 Task: Open Card Financial Planning Session in Board Productivity Hacks to Workspace Computer Networking and add a team member Softage.4@softage.net, a label Orange, a checklist Exotic Pet Care, an attachment from your computer, a color Orange and finally, add a card description 'Plan and execute company team-building activity at an escape room' and a comment 'This task requires us to be proactive and take ownership of our work, ensuring that we are making progress towards our goals.'. Add a start date 'Jan 04, 1900' with a due date 'Jan 11, 1900'
Action: Mouse moved to (93, 60)
Screenshot: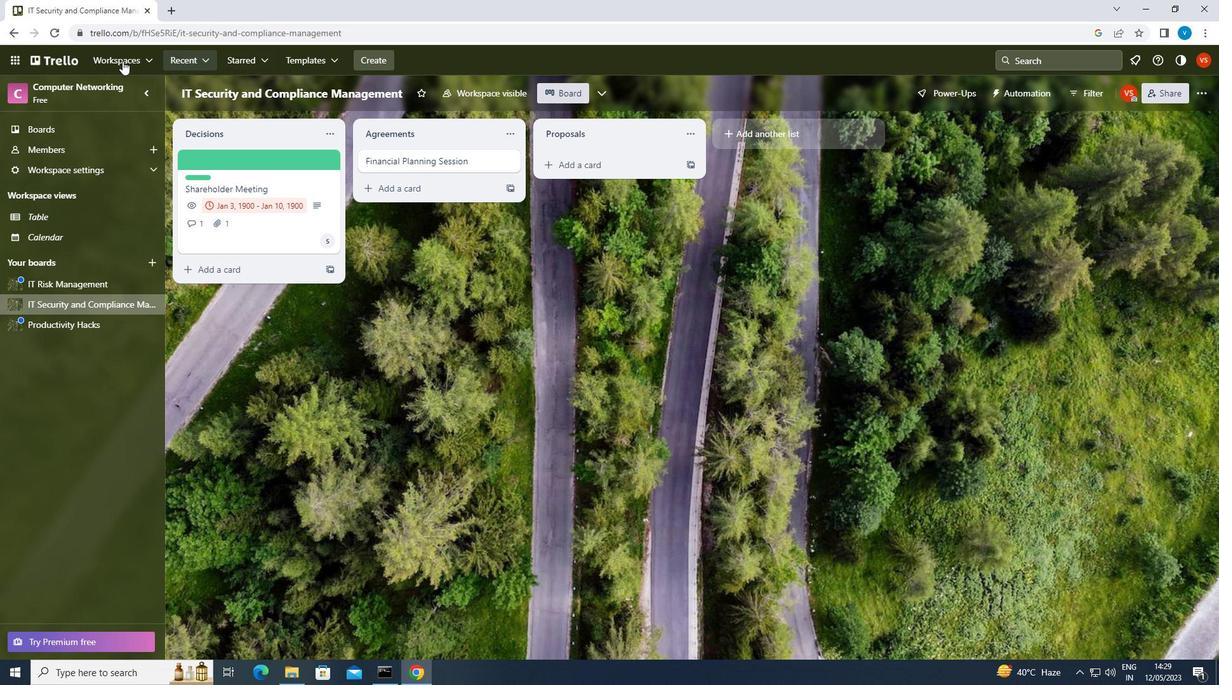
Action: Mouse pressed left at (93, 60)
Screenshot: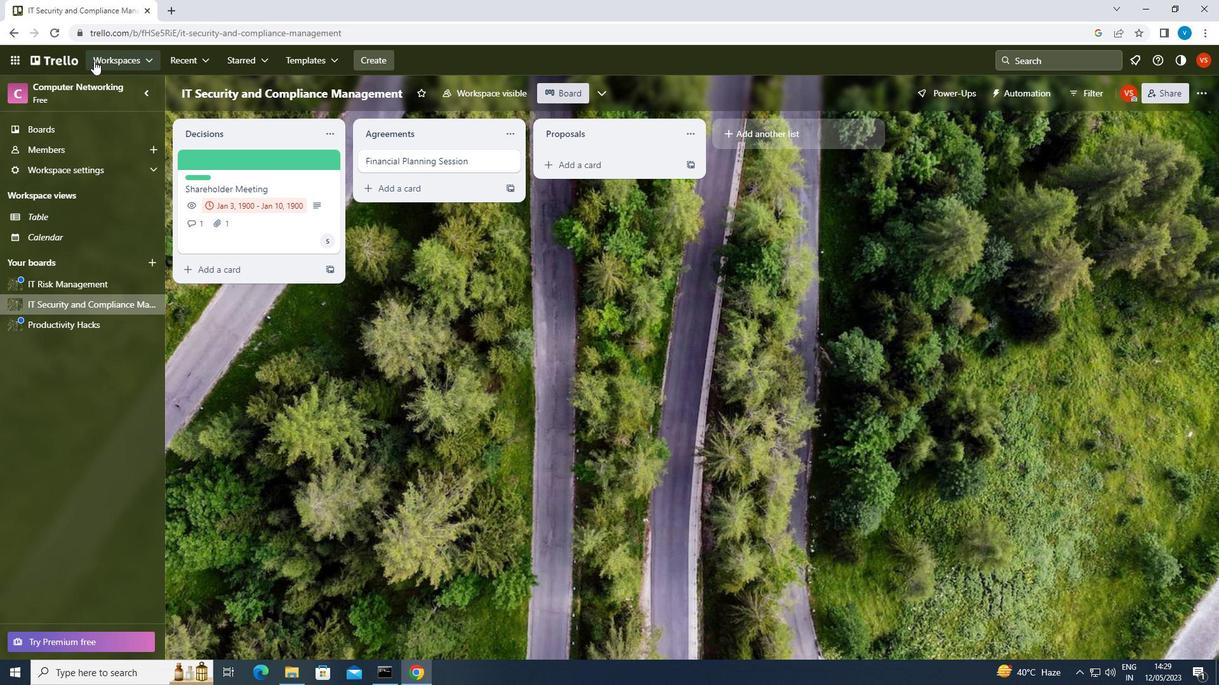 
Action: Mouse moved to (142, 372)
Screenshot: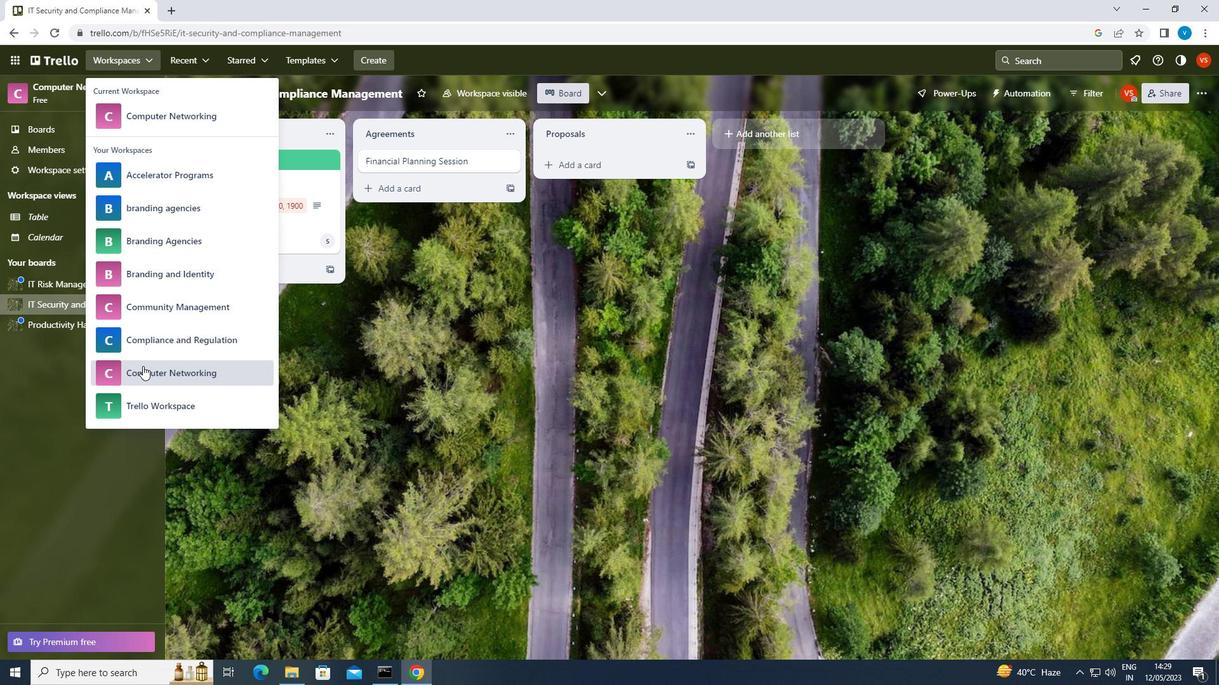 
Action: Mouse pressed left at (142, 372)
Screenshot: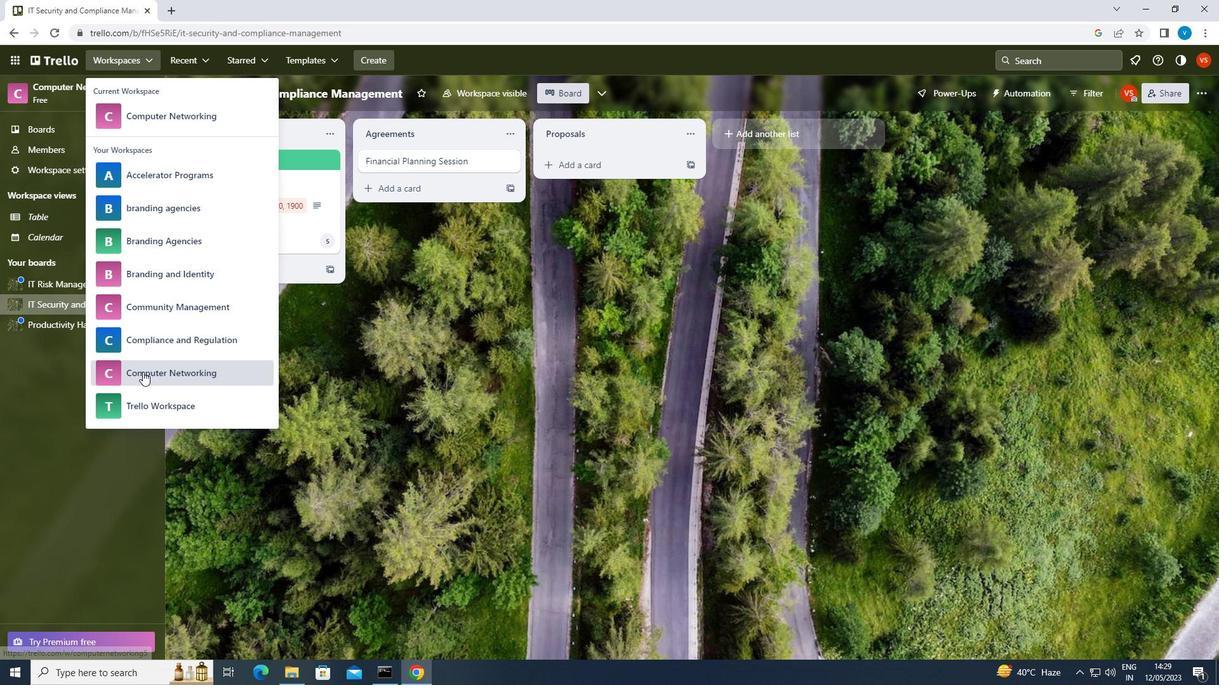 
Action: Mouse moved to (926, 509)
Screenshot: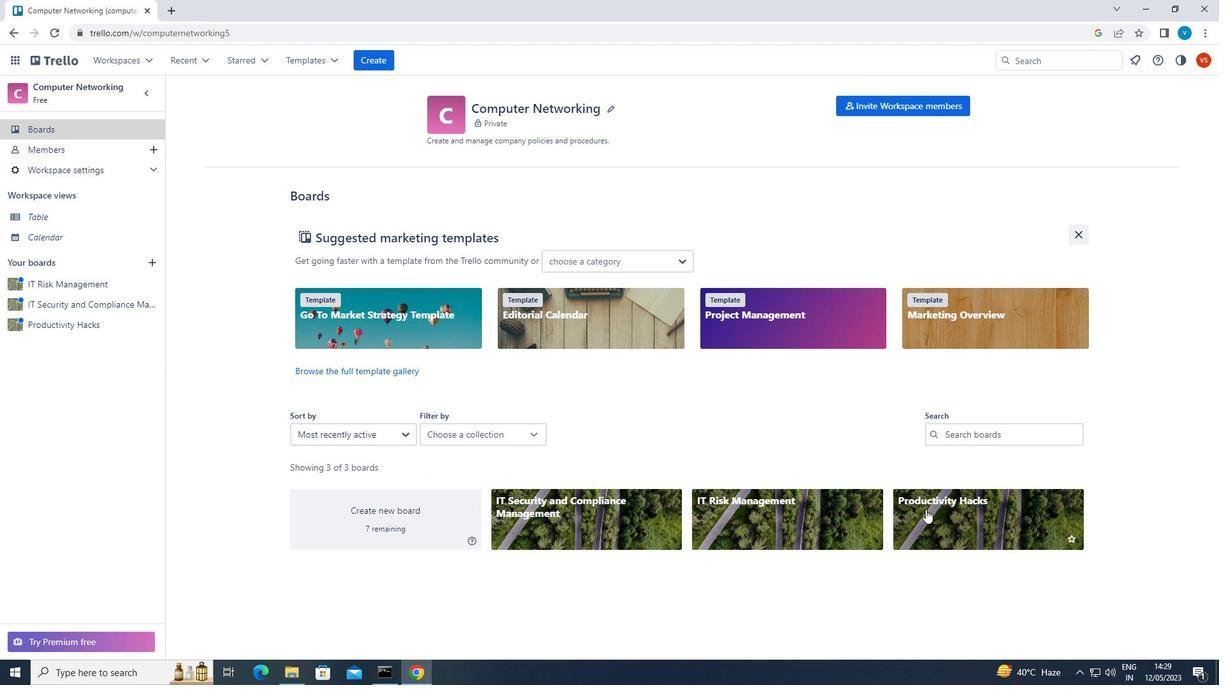 
Action: Mouse pressed left at (926, 509)
Screenshot: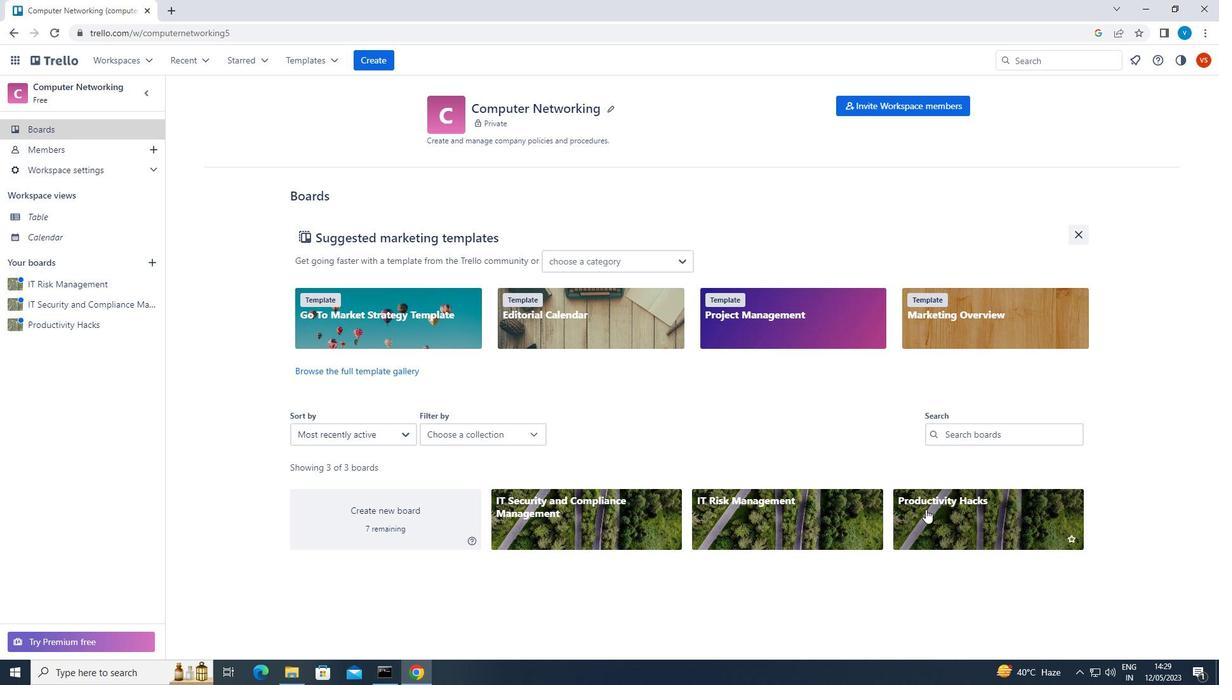 
Action: Mouse moved to (416, 164)
Screenshot: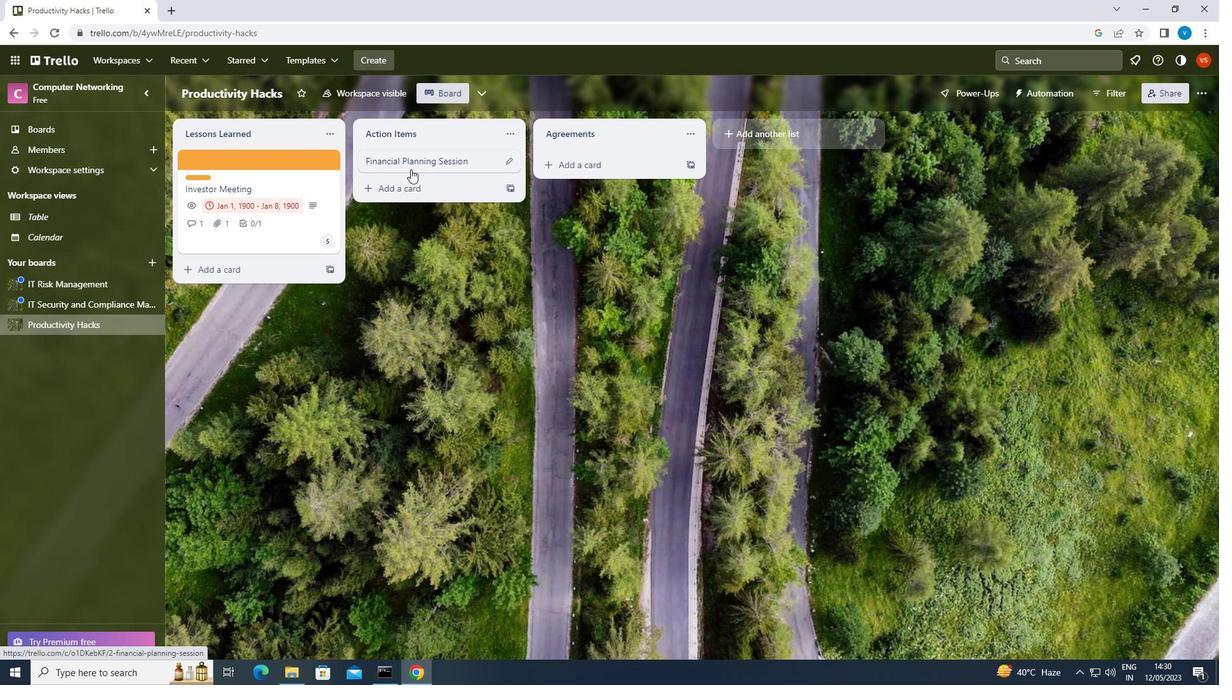 
Action: Mouse pressed left at (416, 164)
Screenshot: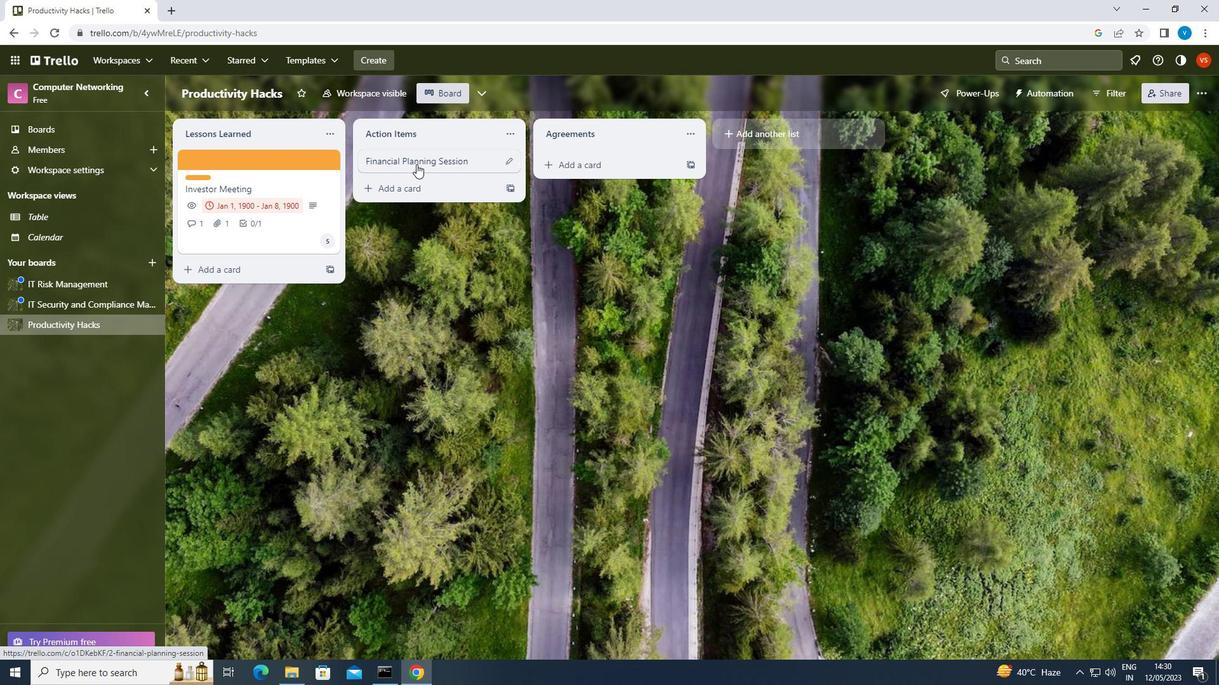 
Action: Mouse moved to (755, 203)
Screenshot: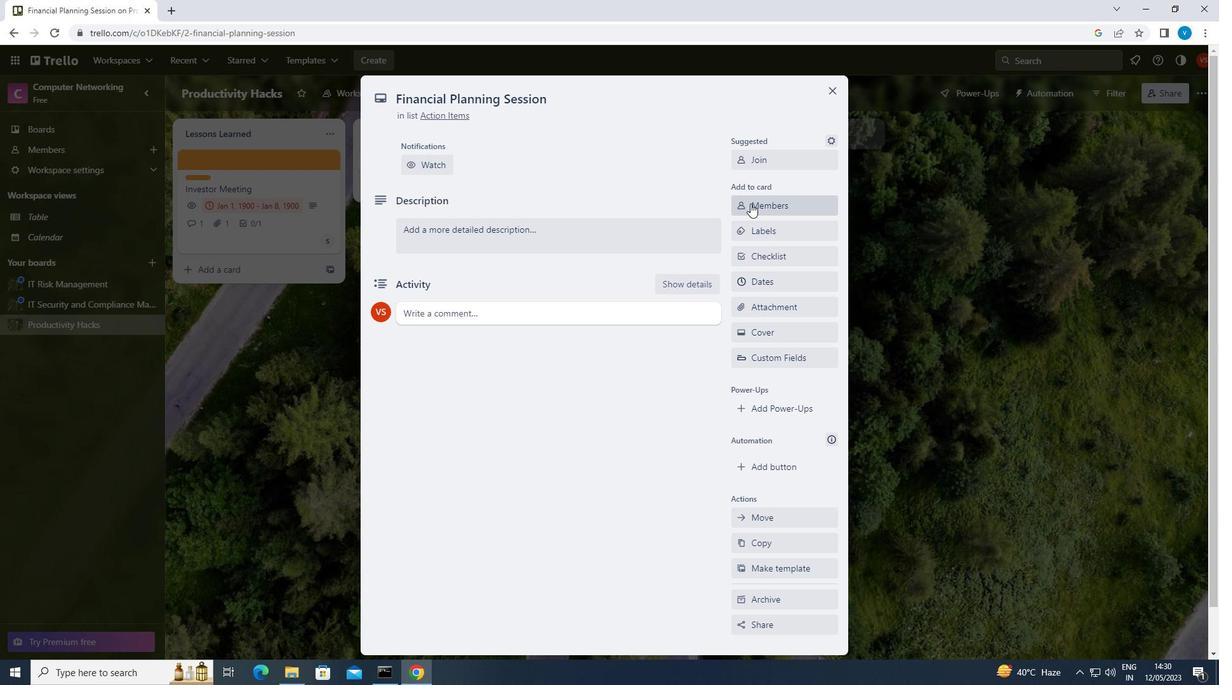 
Action: Mouse pressed left at (755, 203)
Screenshot: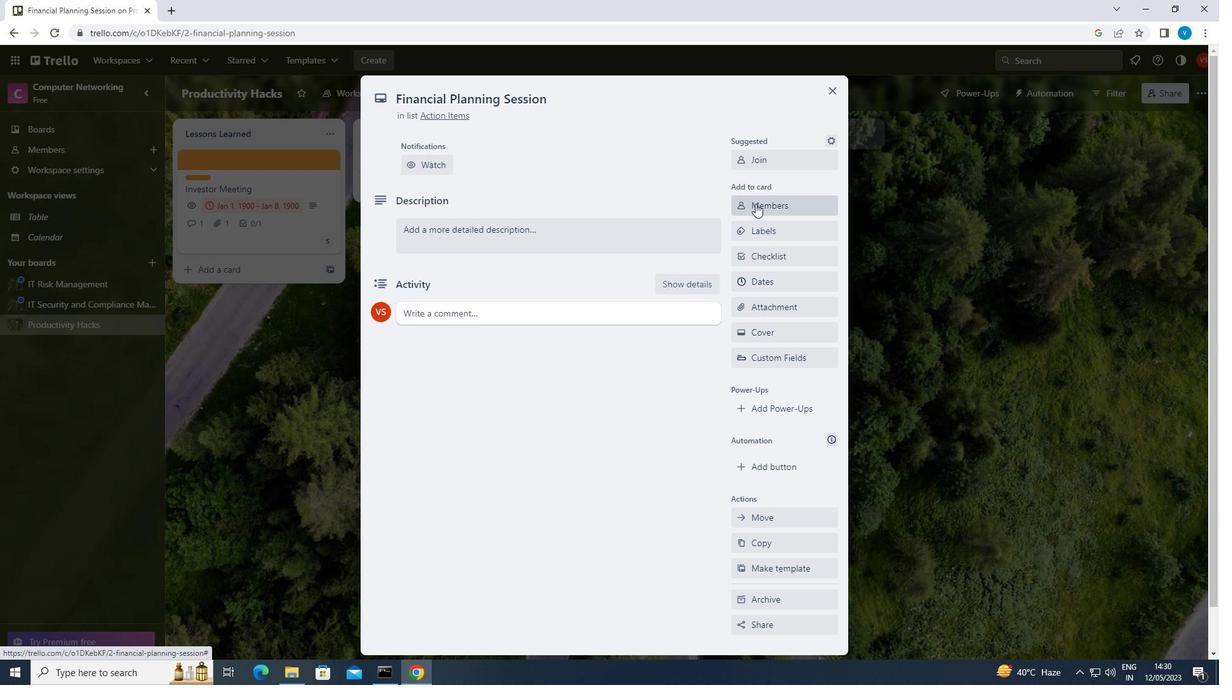 
Action: Key pressed <Key.shift>SOFTAGE.4<Key.shift>@SOFTAGE.NET
Screenshot: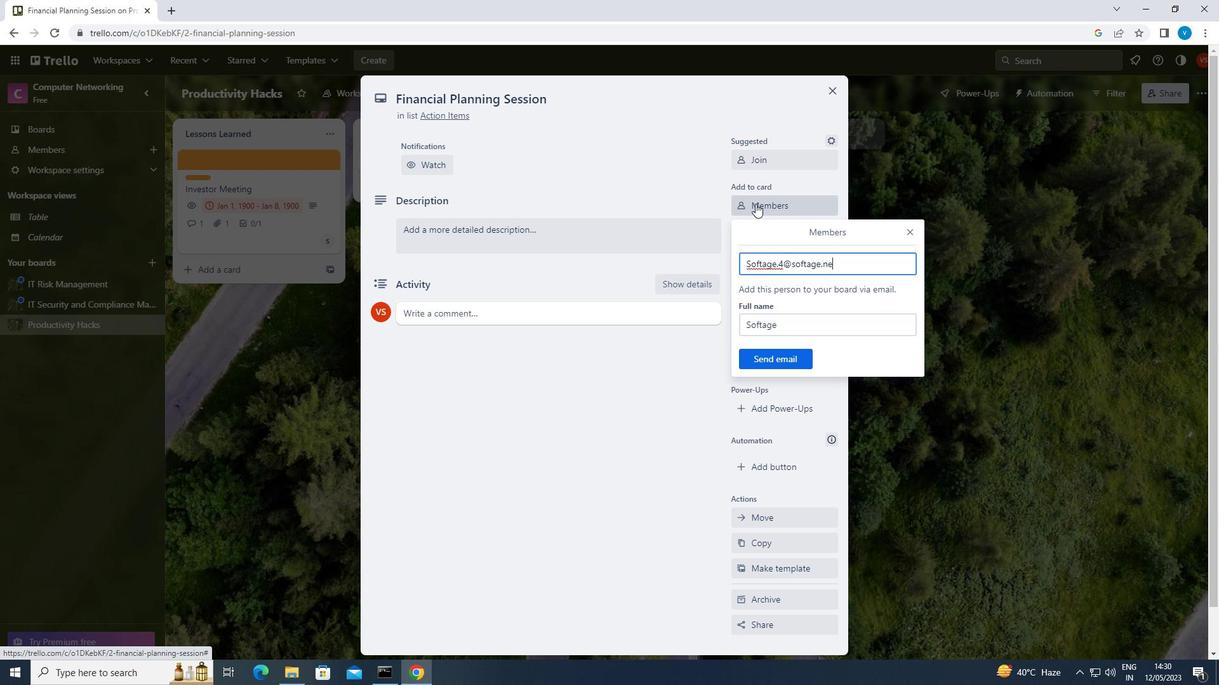 
Action: Mouse moved to (756, 356)
Screenshot: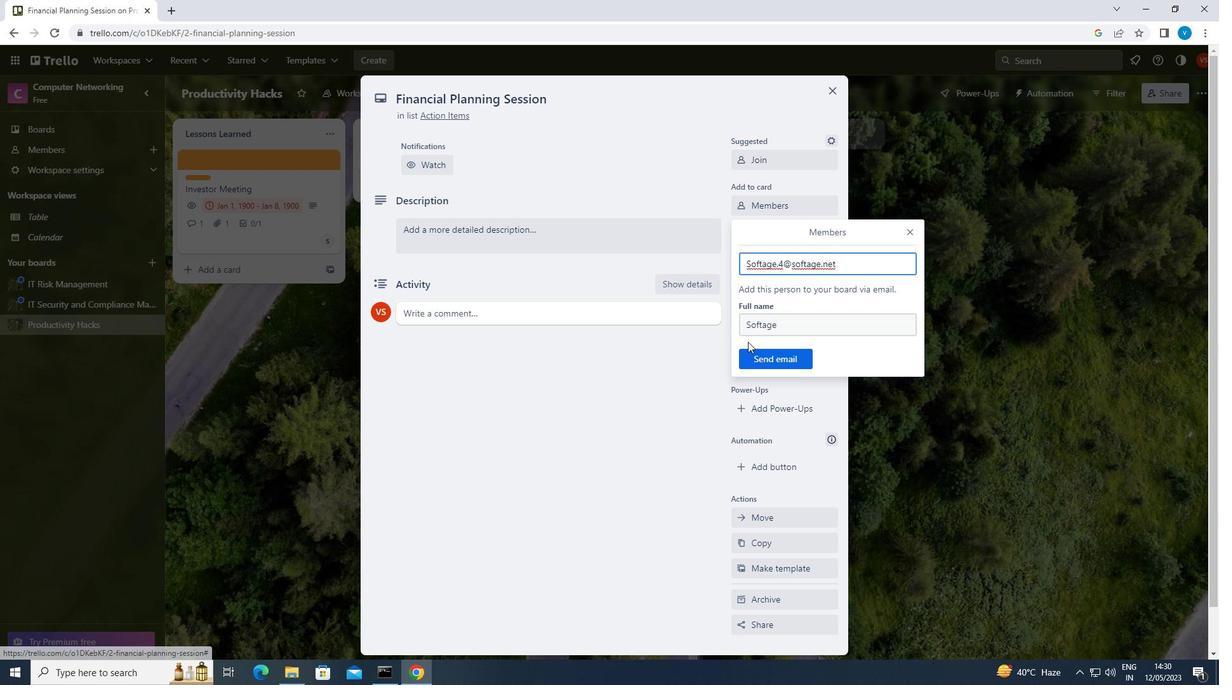 
Action: Mouse pressed left at (756, 356)
Screenshot: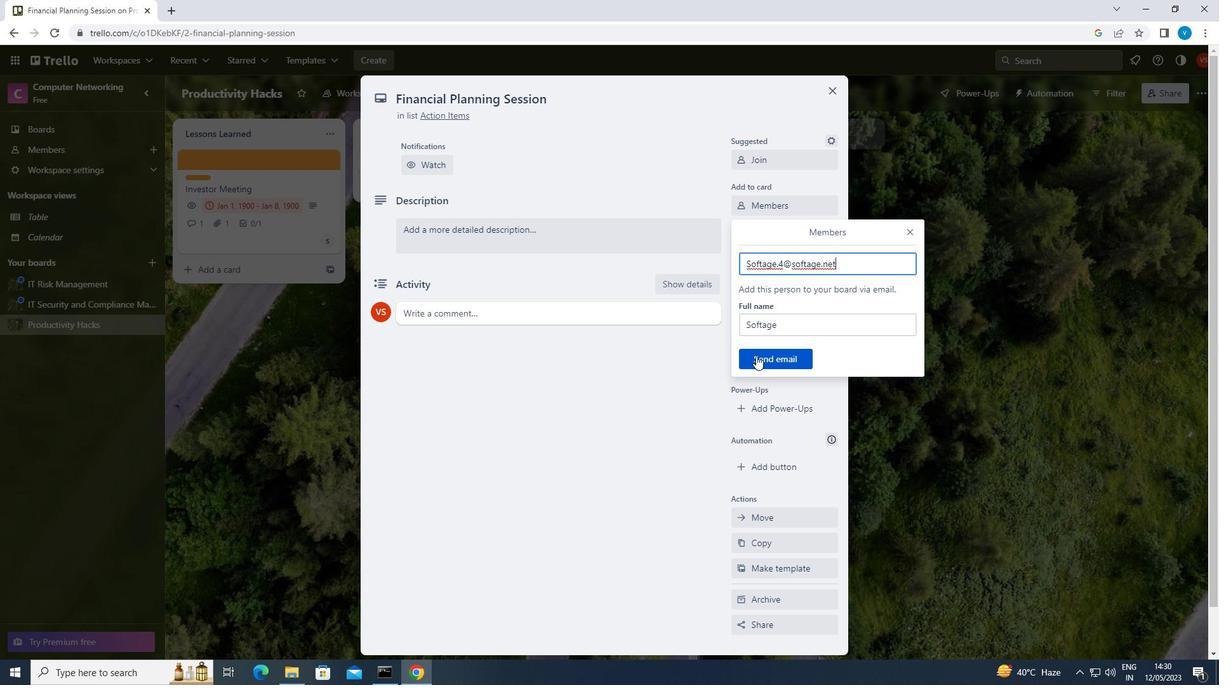 
Action: Mouse moved to (788, 228)
Screenshot: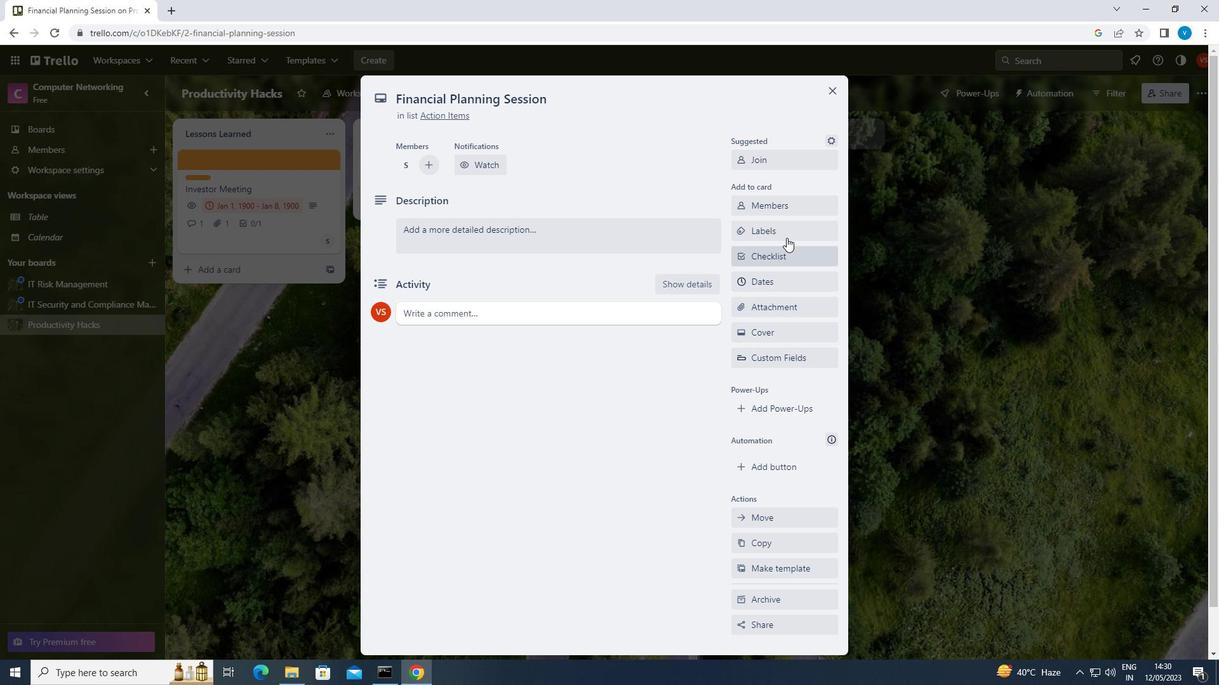 
Action: Mouse pressed left at (788, 228)
Screenshot: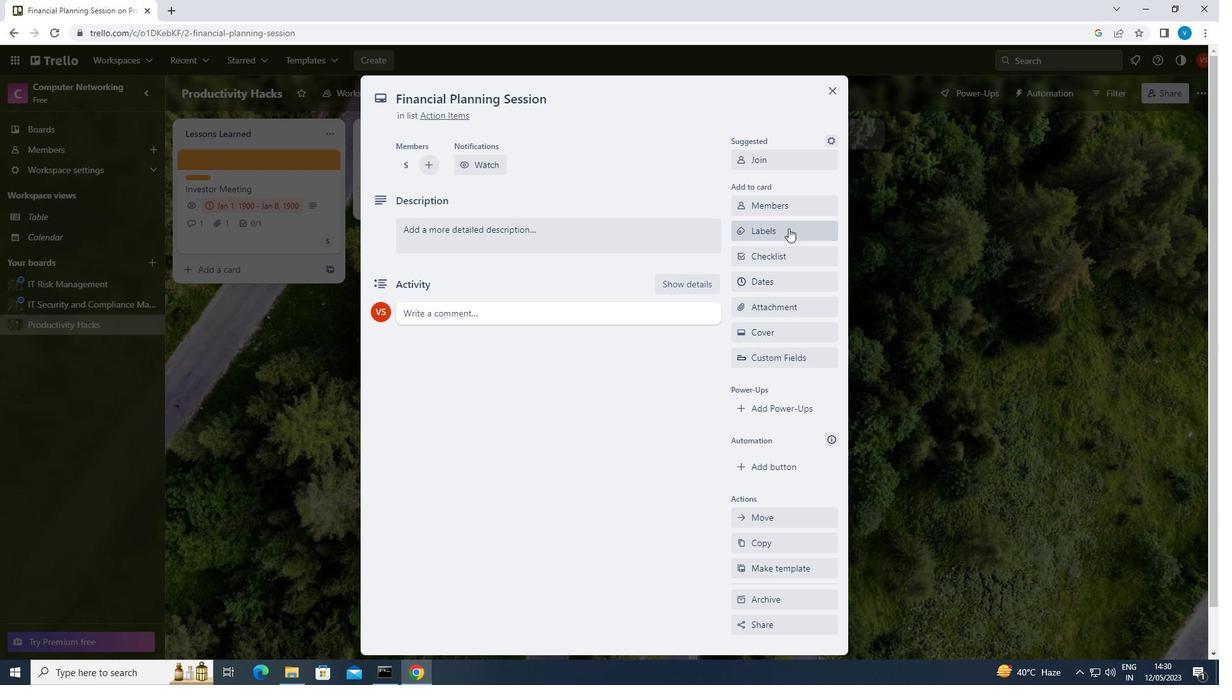 
Action: Mouse moved to (796, 377)
Screenshot: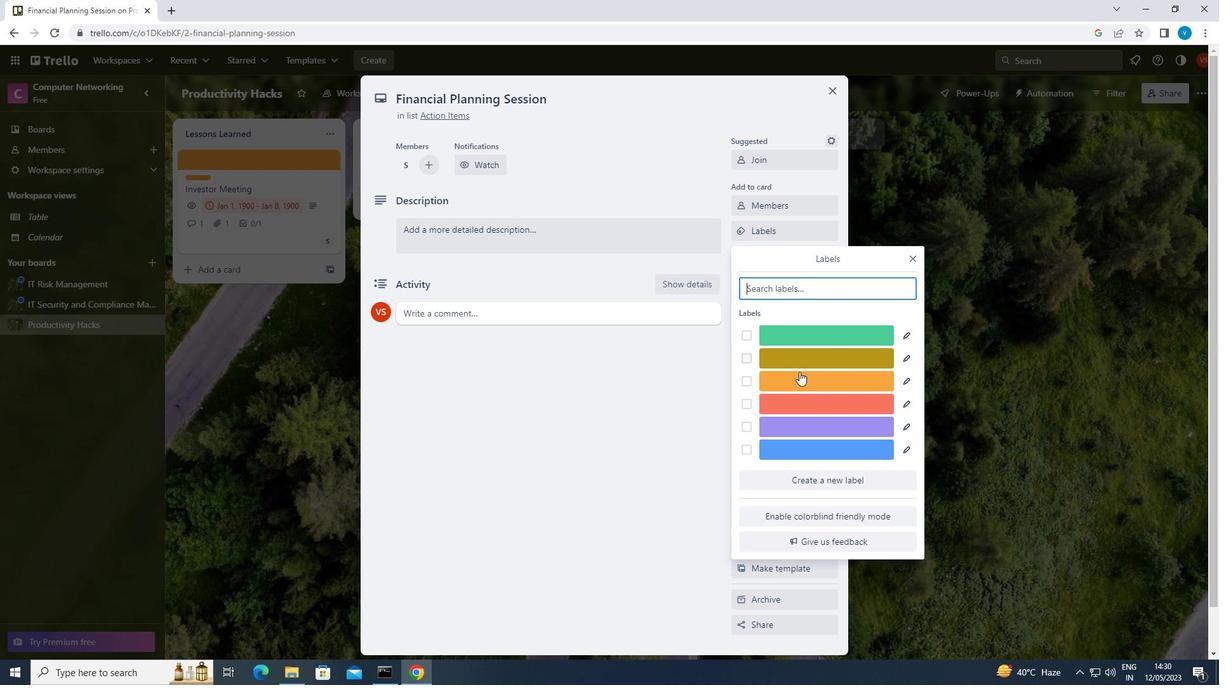 
Action: Mouse pressed left at (796, 377)
Screenshot: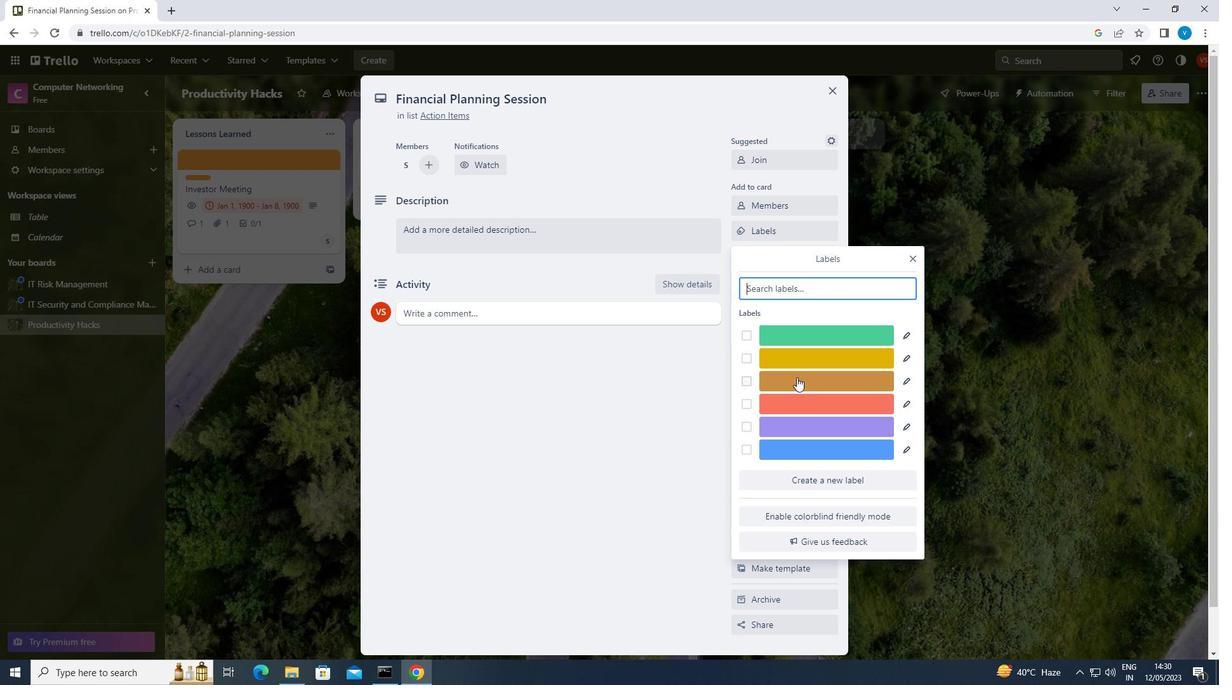 
Action: Mouse moved to (907, 255)
Screenshot: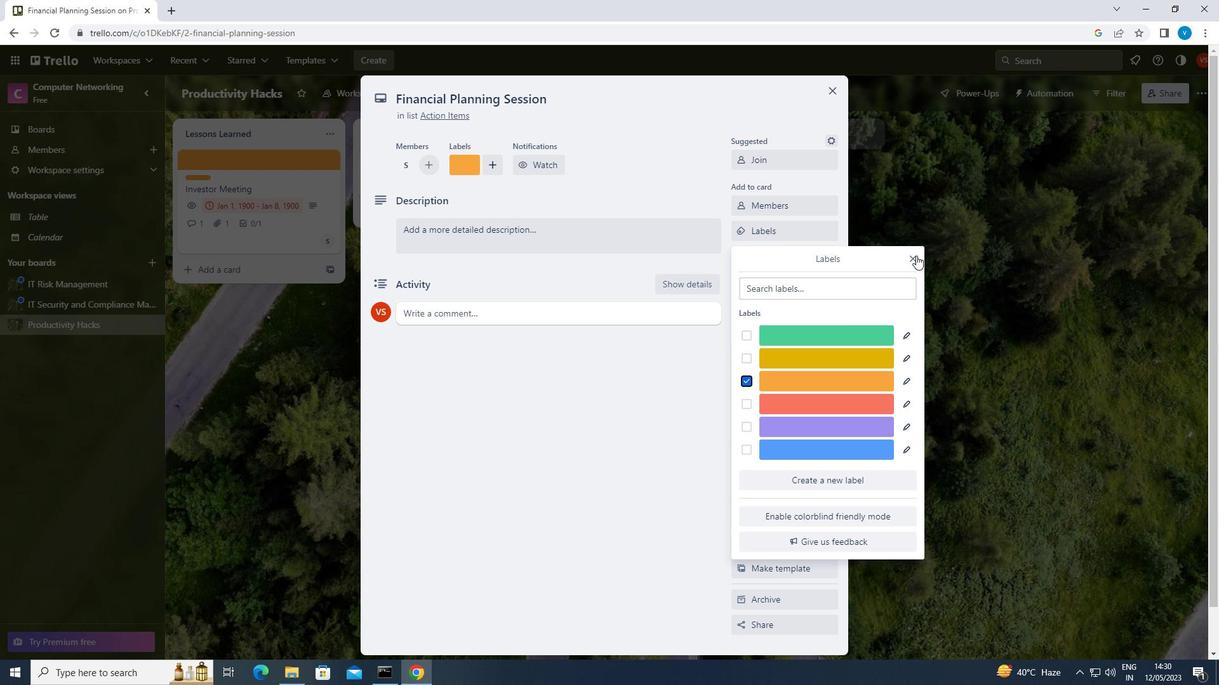 
Action: Mouse pressed left at (907, 255)
Screenshot: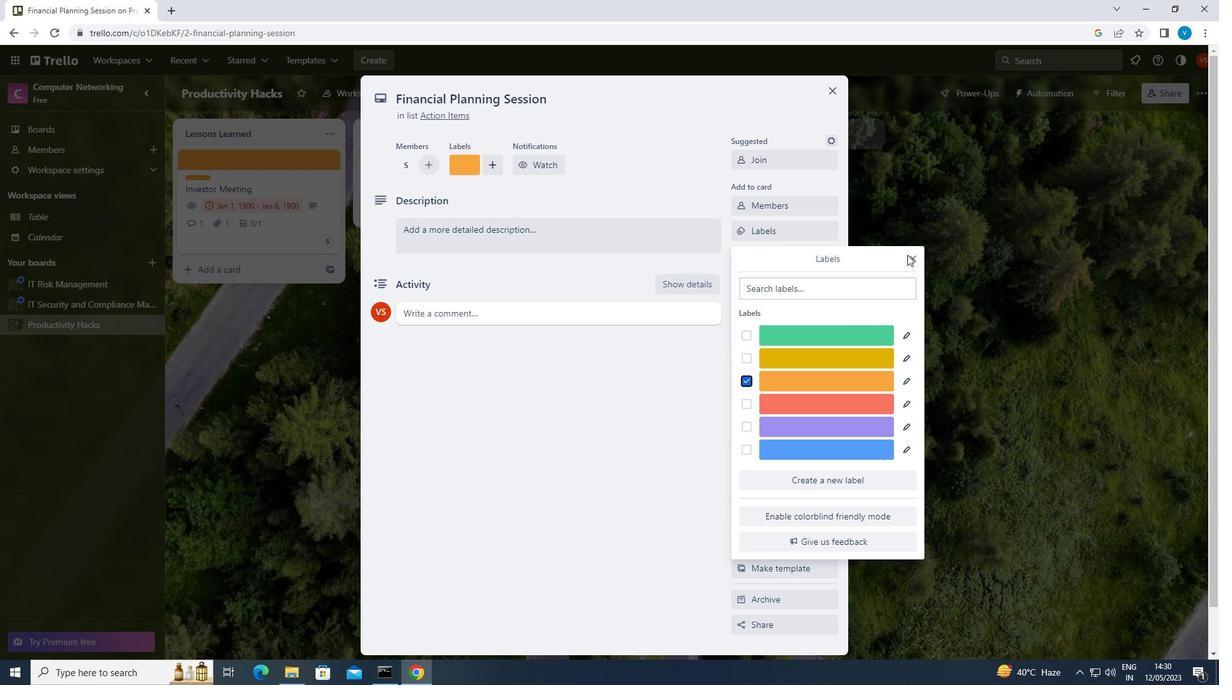 
Action: Mouse moved to (911, 259)
Screenshot: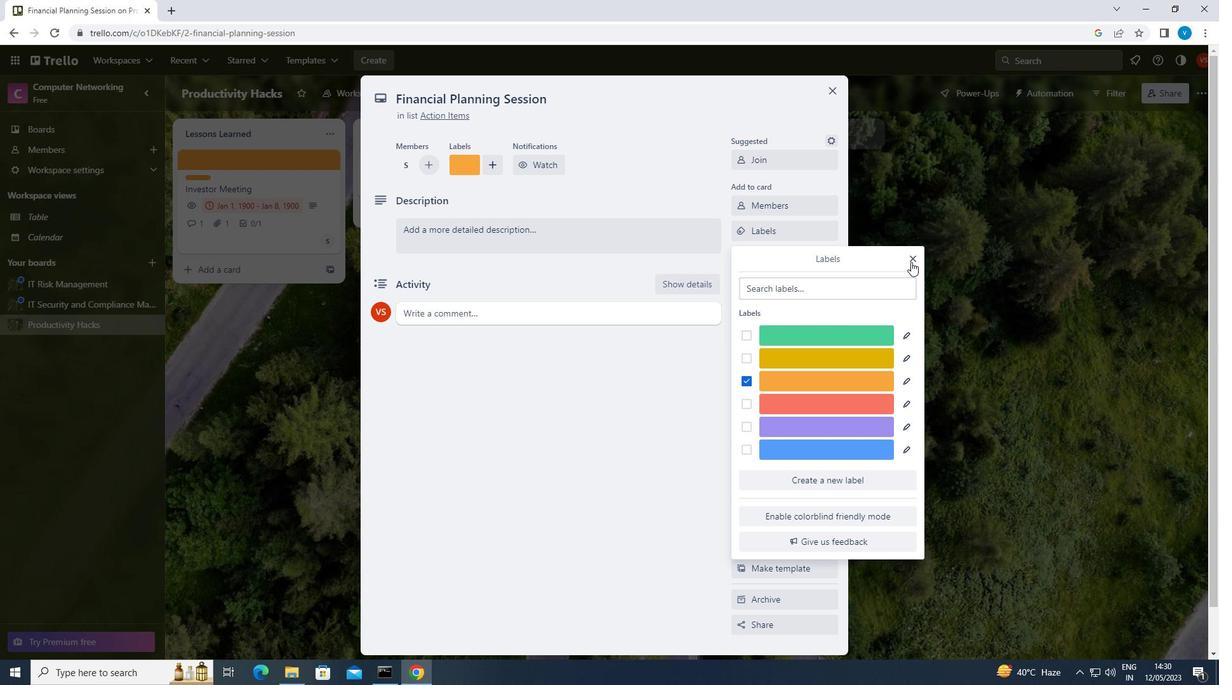 
Action: Mouse pressed left at (911, 259)
Screenshot: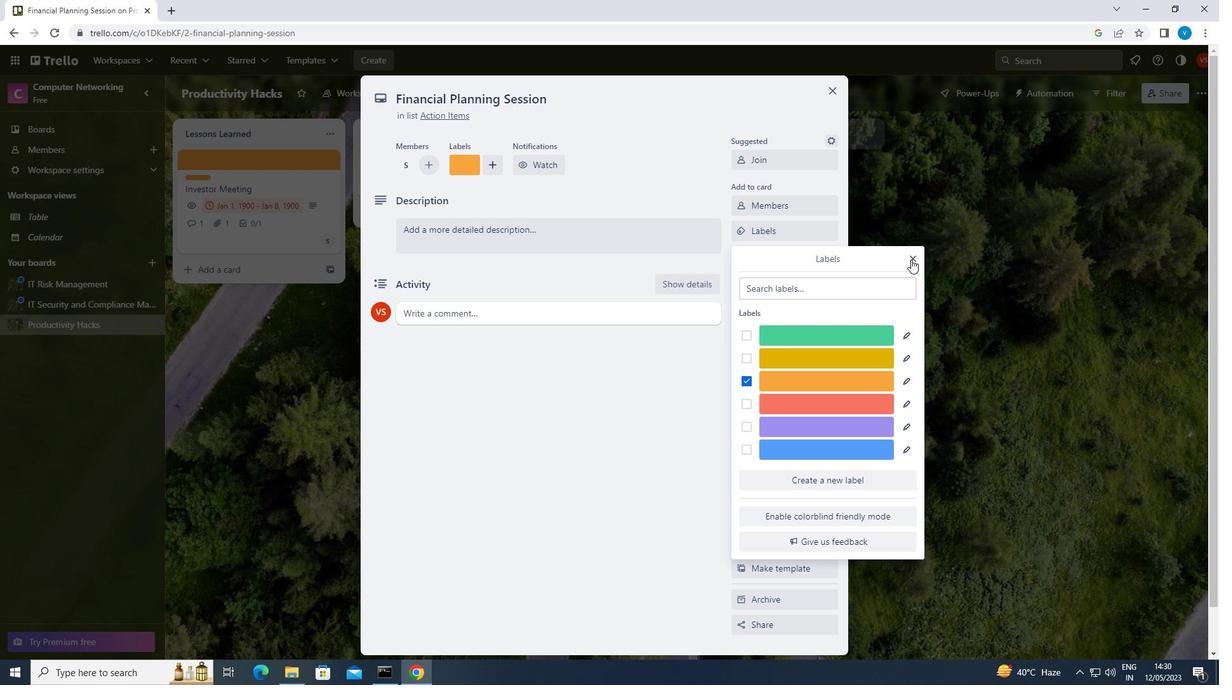 
Action: Mouse moved to (793, 254)
Screenshot: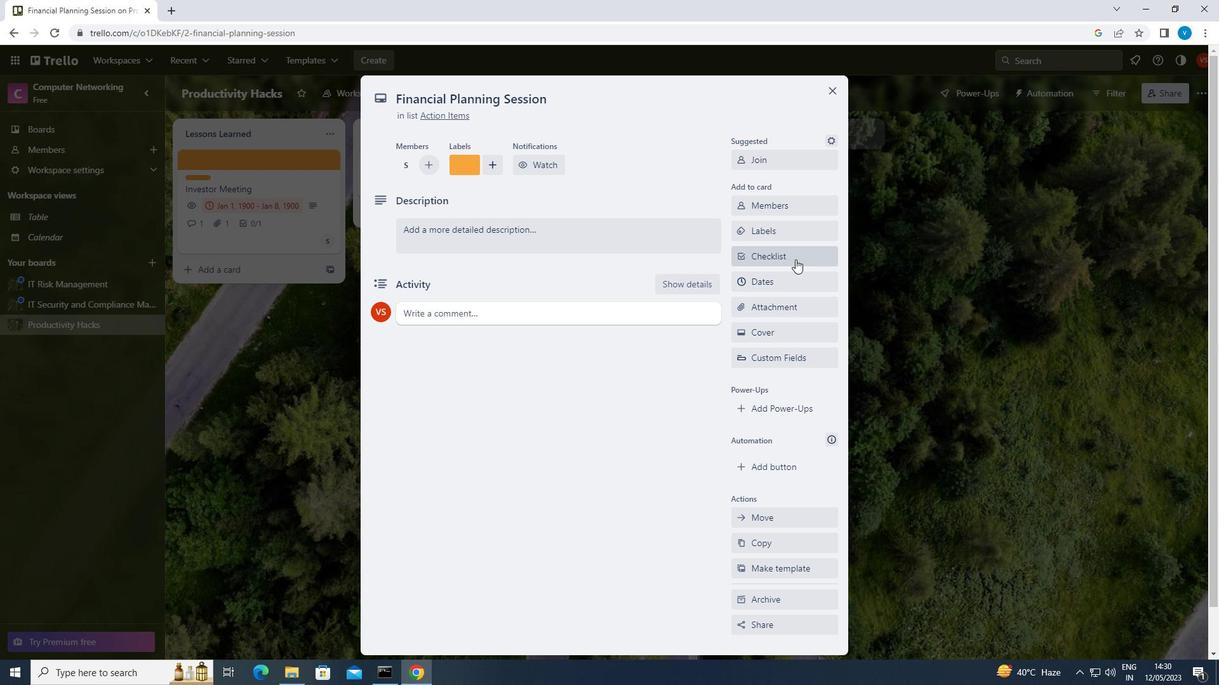 
Action: Mouse pressed left at (793, 254)
Screenshot: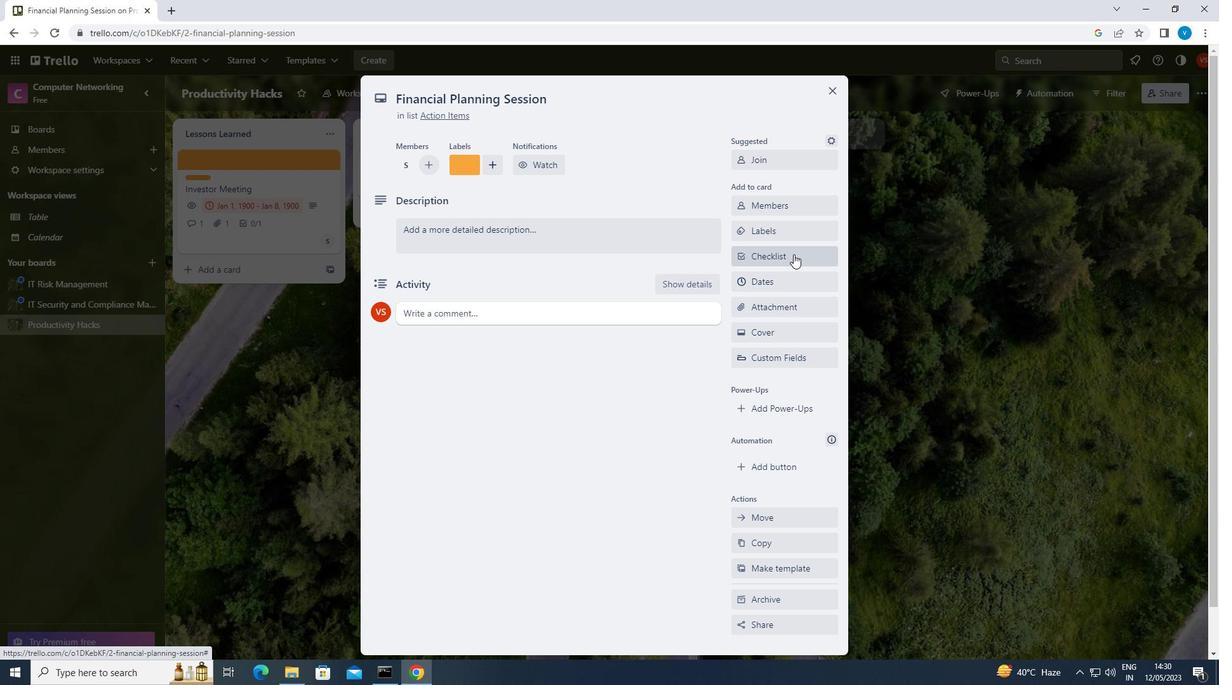 
Action: Mouse moved to (754, 396)
Screenshot: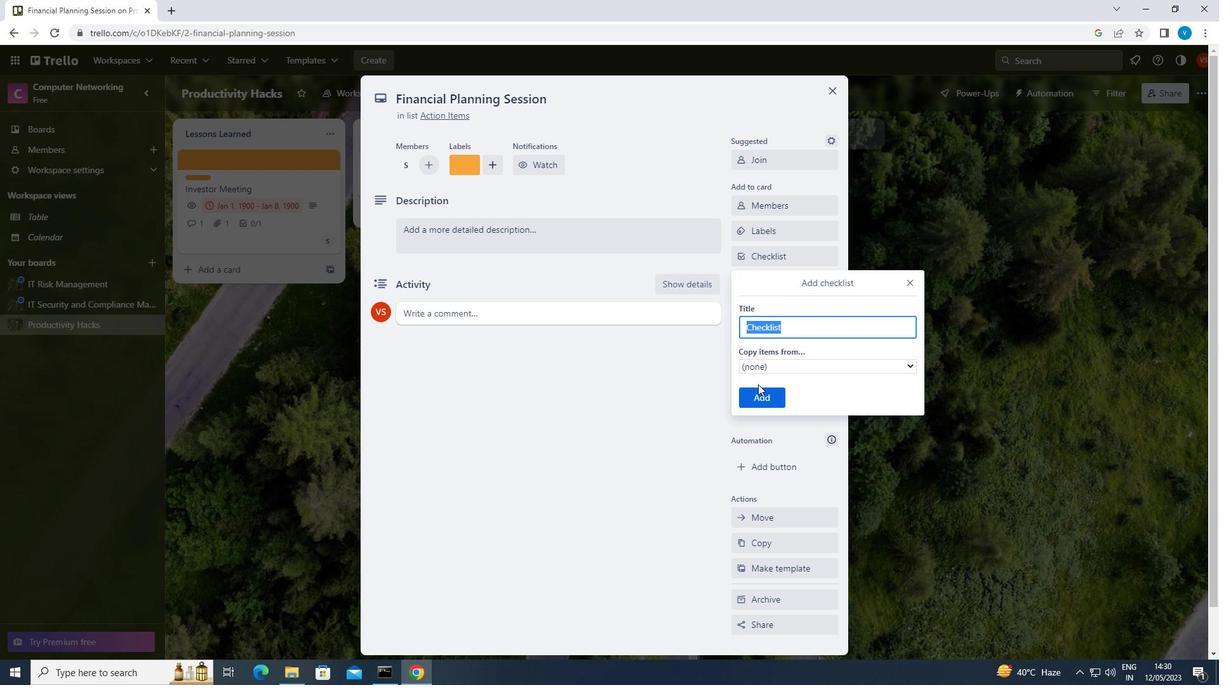 
Action: Mouse pressed left at (754, 396)
Screenshot: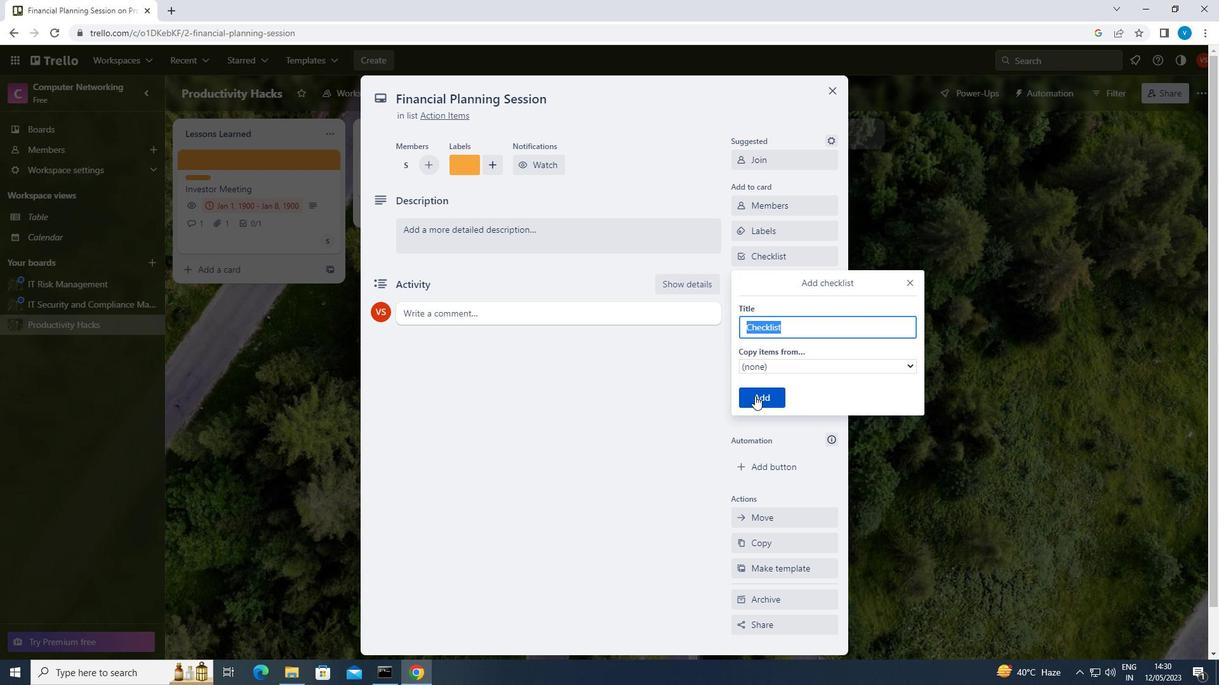 
Action: Mouse moved to (609, 331)
Screenshot: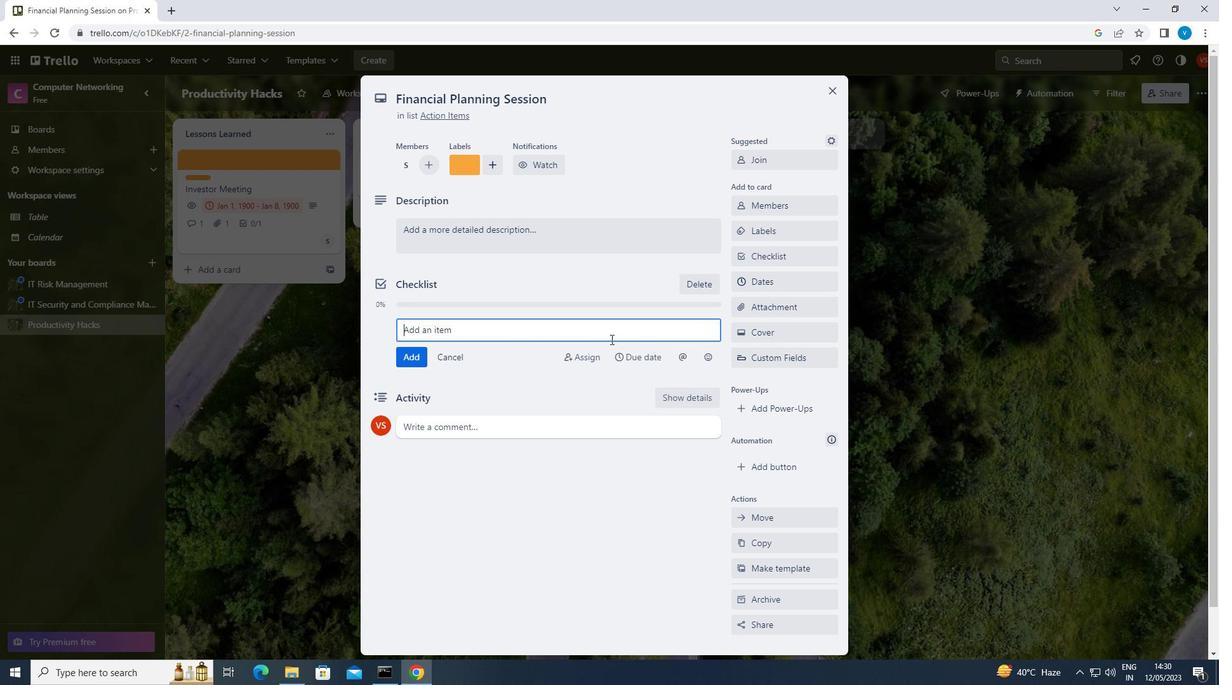 
Action: Mouse pressed left at (609, 331)
Screenshot: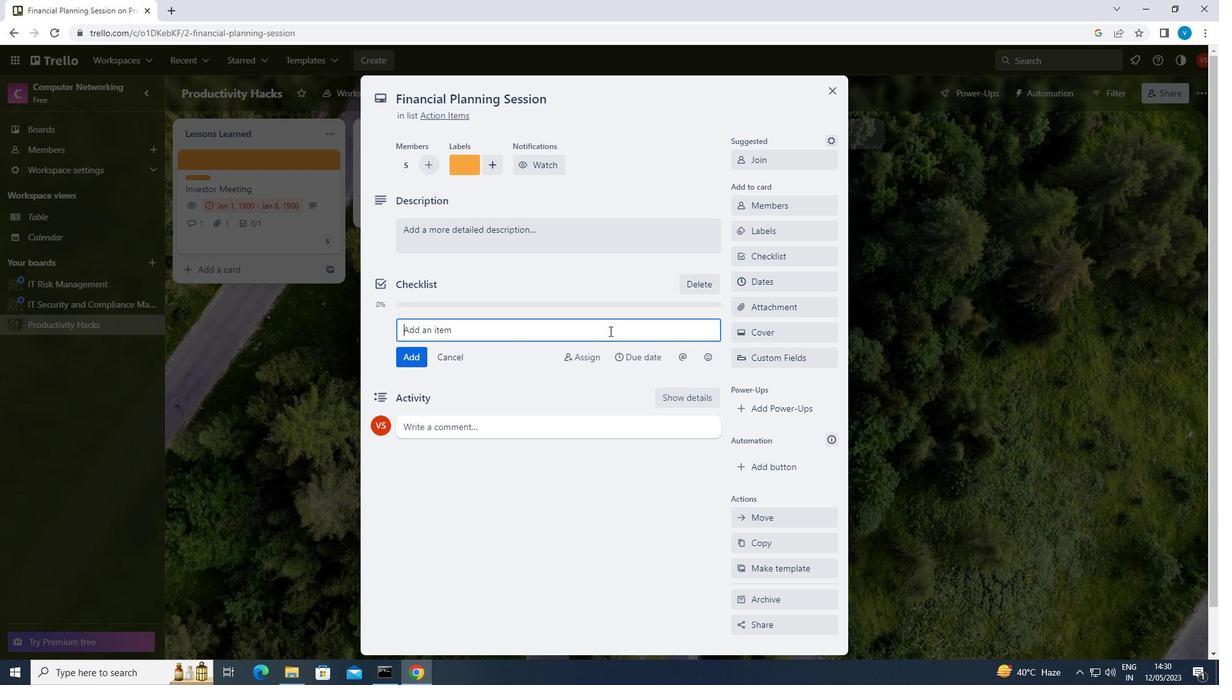 
Action: Mouse moved to (607, 330)
Screenshot: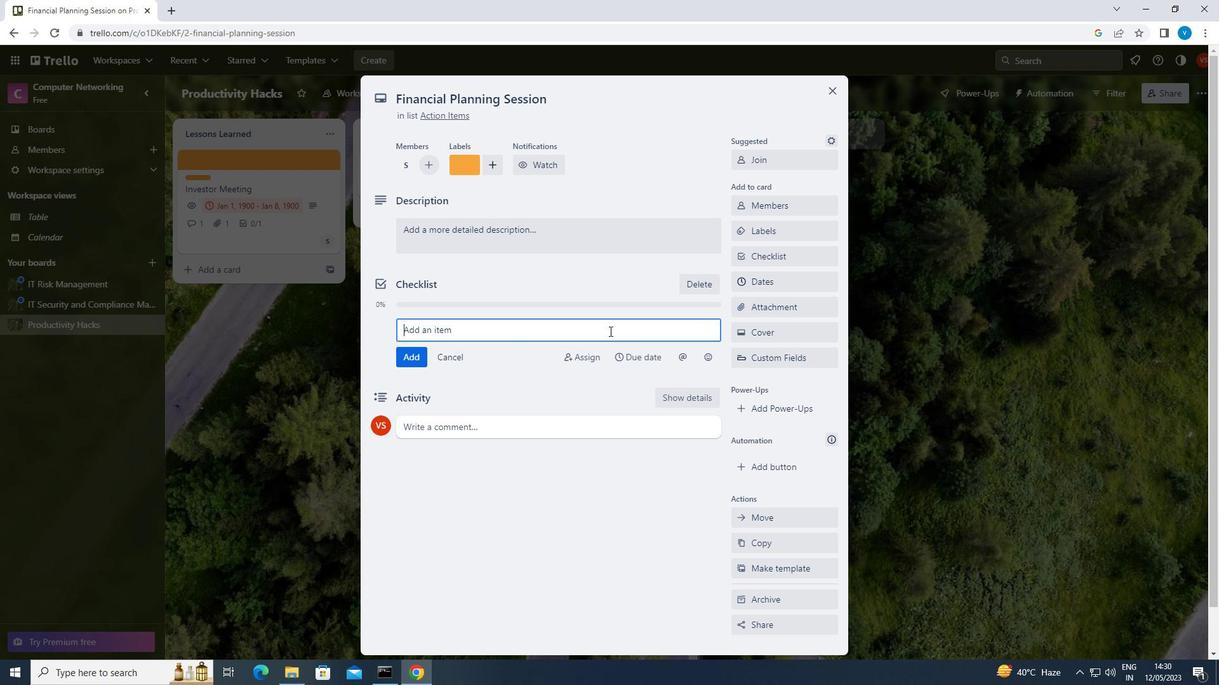 
Action: Key pressed <Key.shift>EXOTIC<Key.space><Key.shift>PET<Key.space><Key.shift>CARE
Screenshot: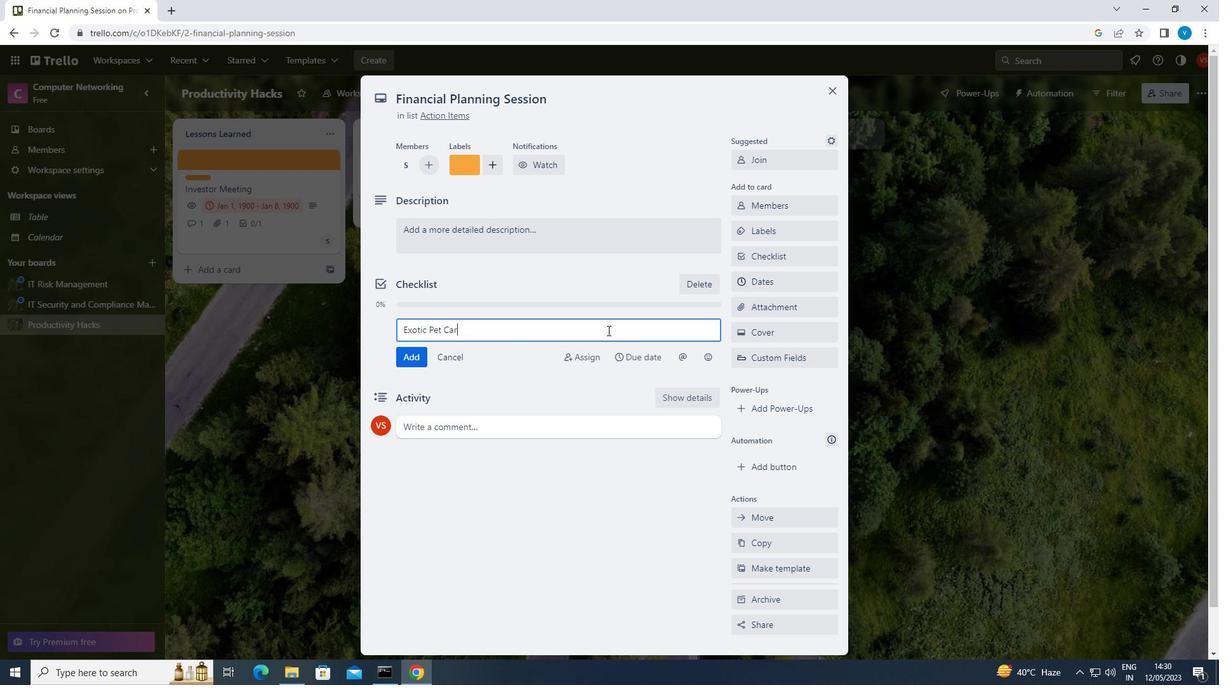 
Action: Mouse moved to (403, 356)
Screenshot: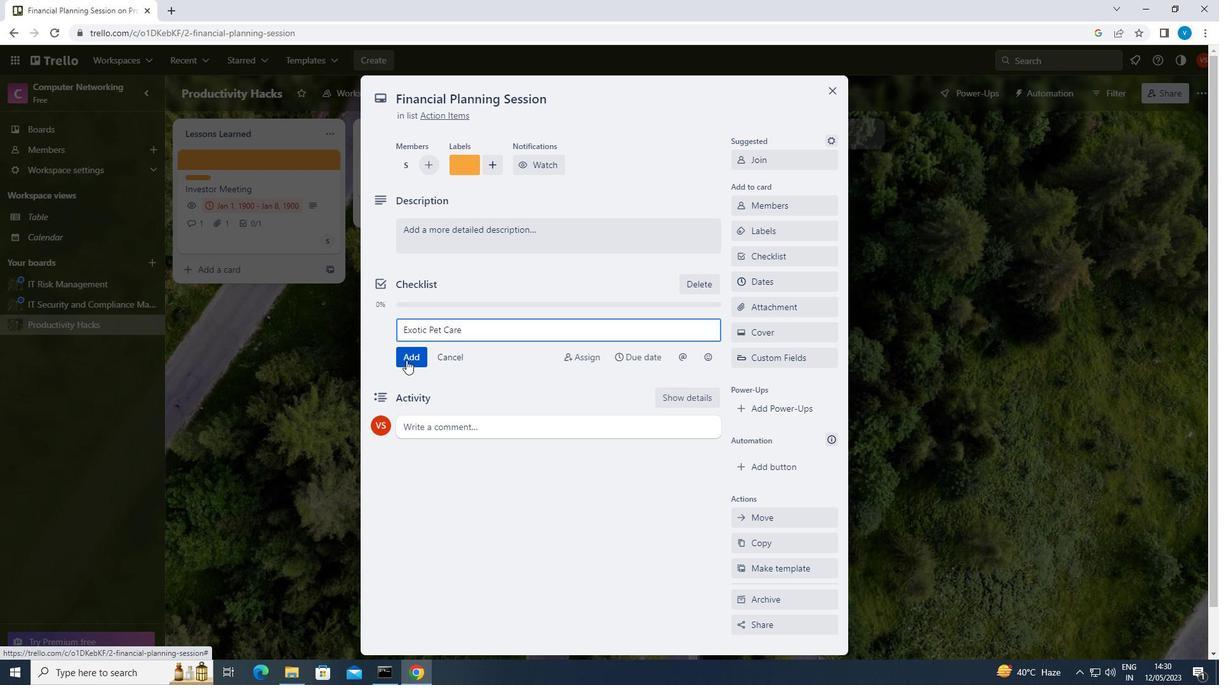 
Action: Mouse pressed left at (403, 356)
Screenshot: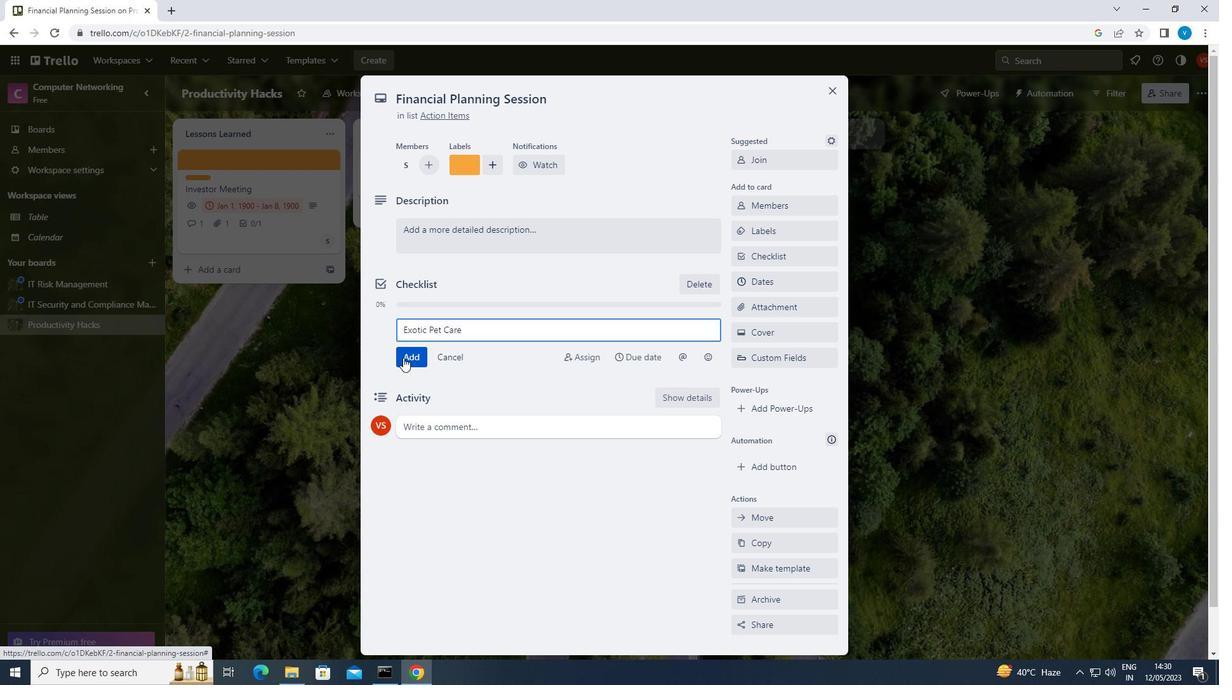 
Action: Mouse moved to (787, 306)
Screenshot: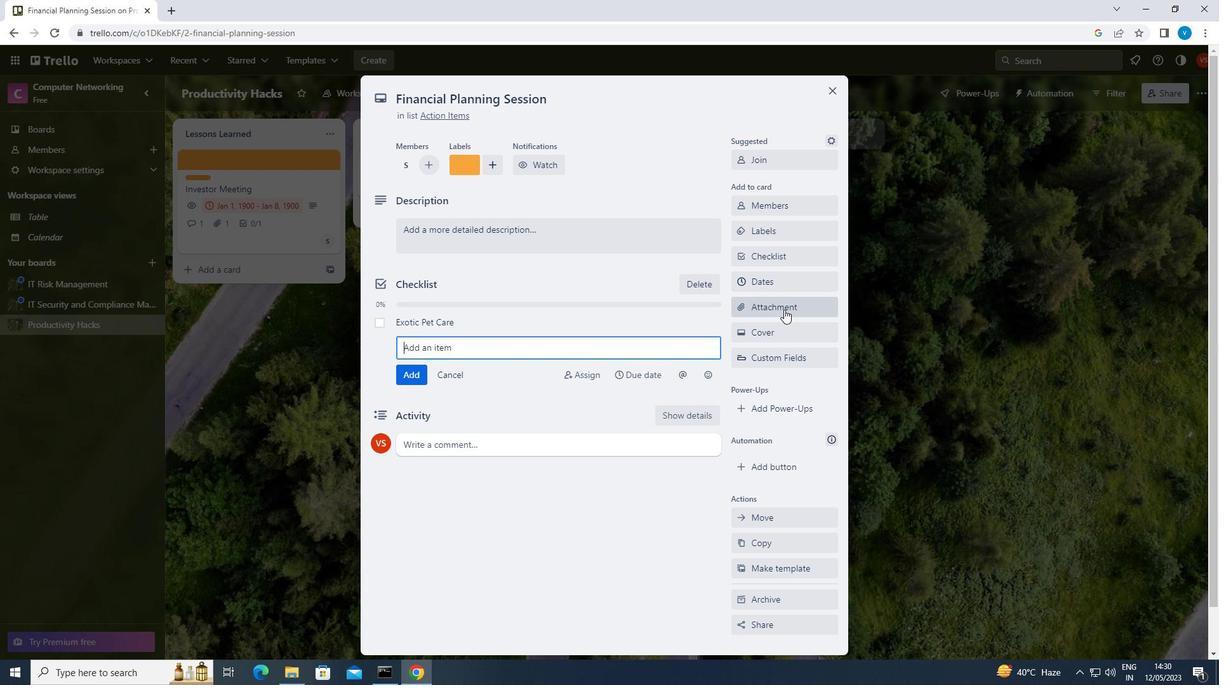 
Action: Mouse pressed left at (787, 306)
Screenshot: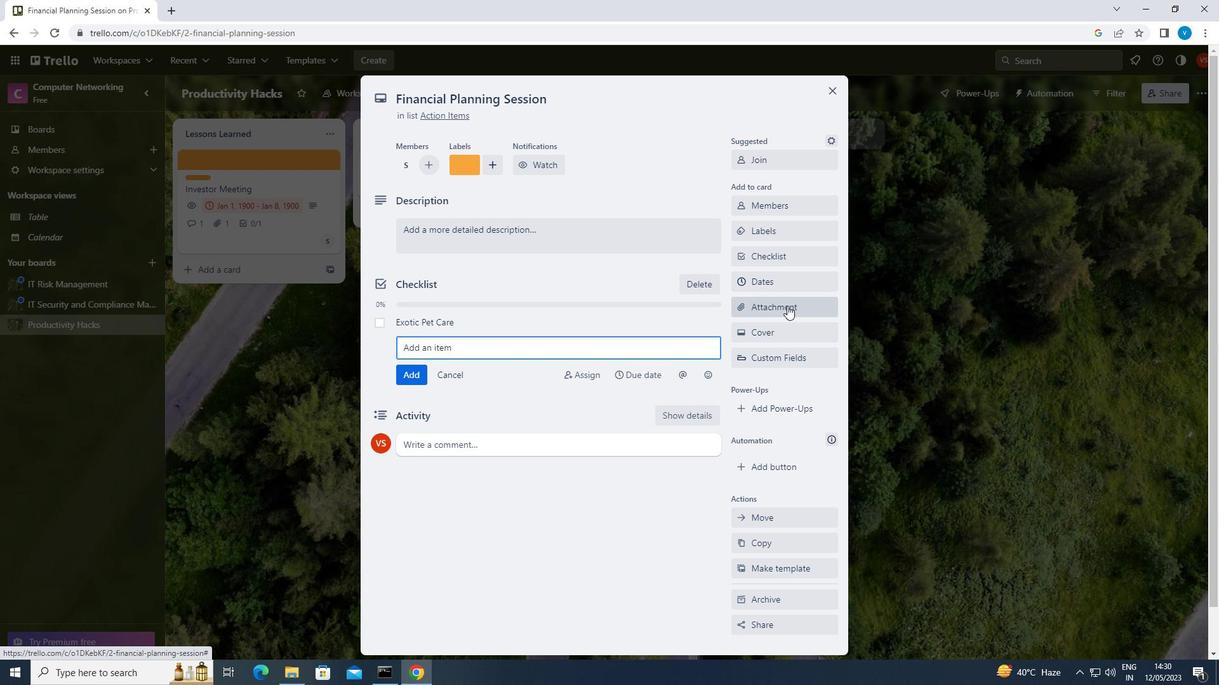 
Action: Mouse moved to (766, 362)
Screenshot: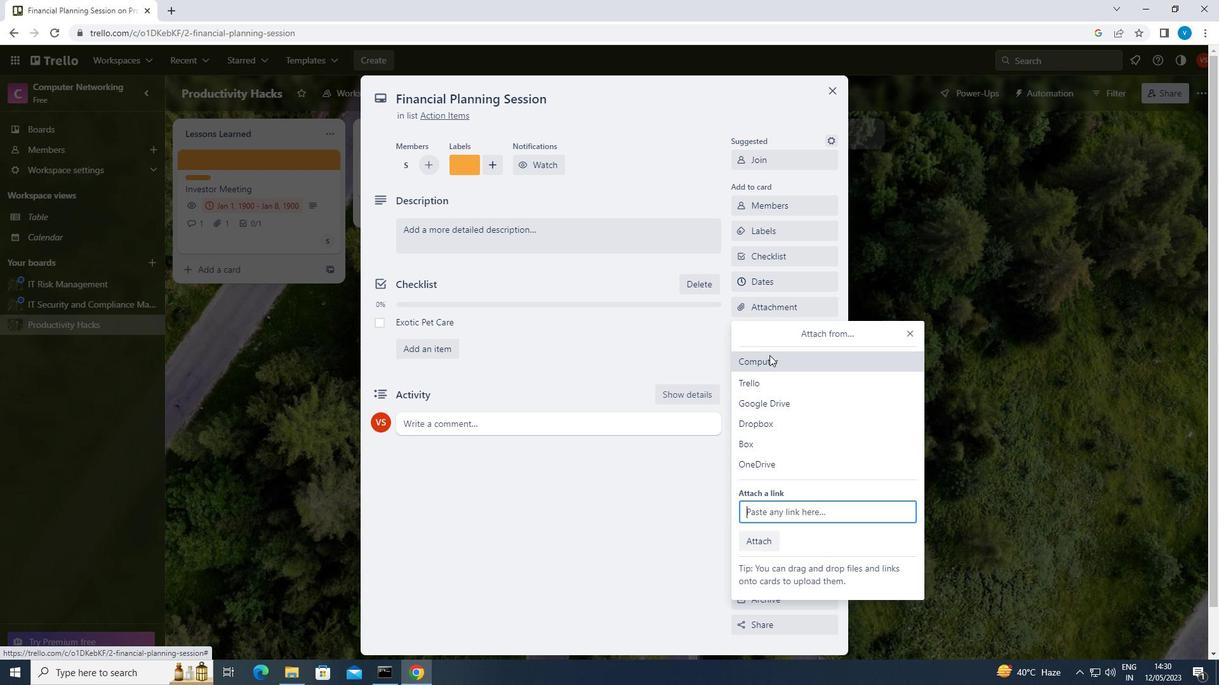 
Action: Mouse pressed left at (766, 362)
Screenshot: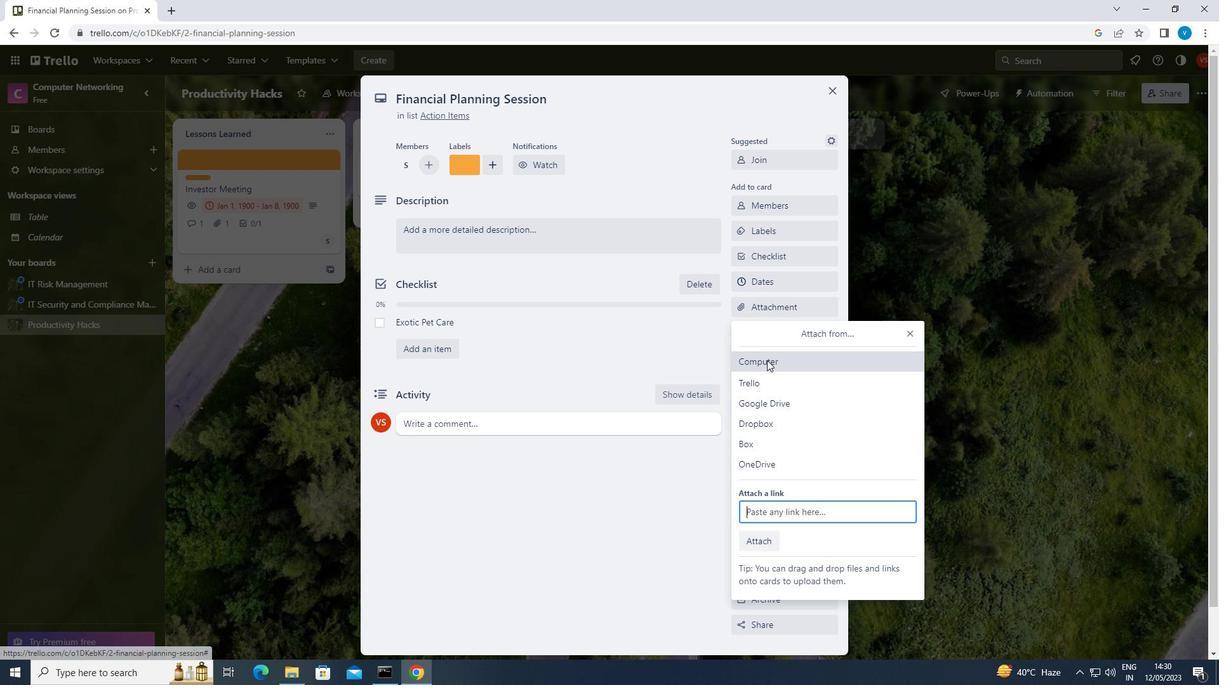 
Action: Mouse moved to (253, 233)
Screenshot: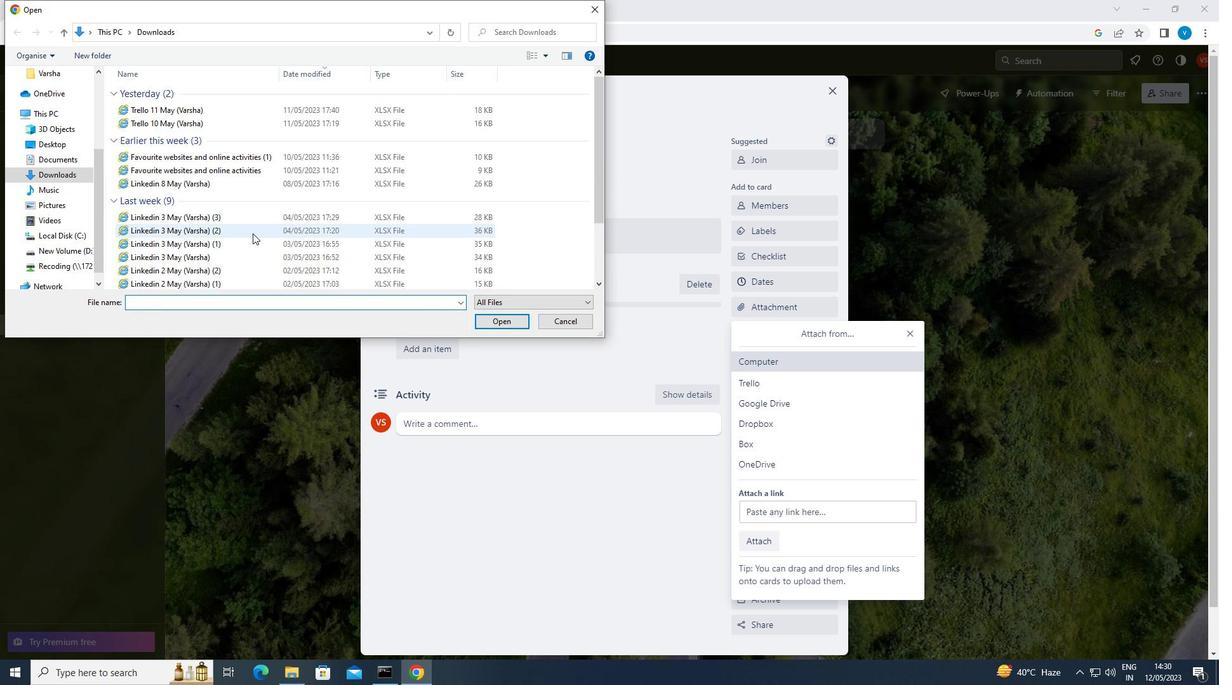 
Action: Mouse pressed left at (253, 233)
Screenshot: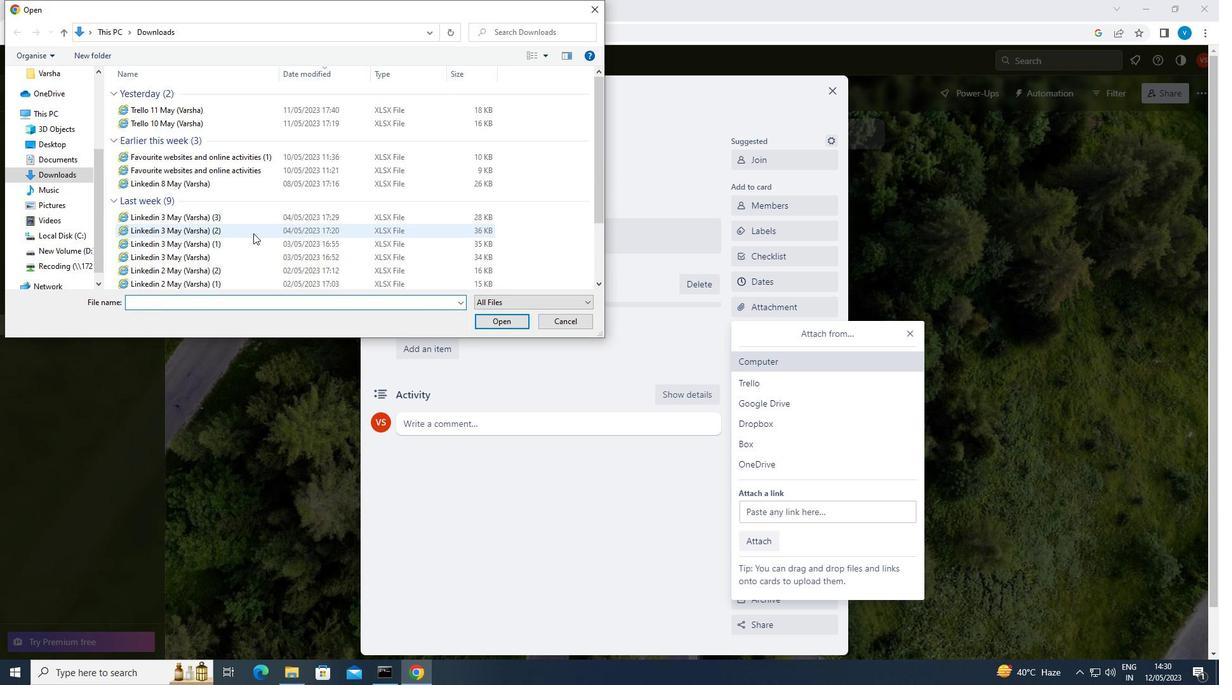 
Action: Mouse moved to (517, 331)
Screenshot: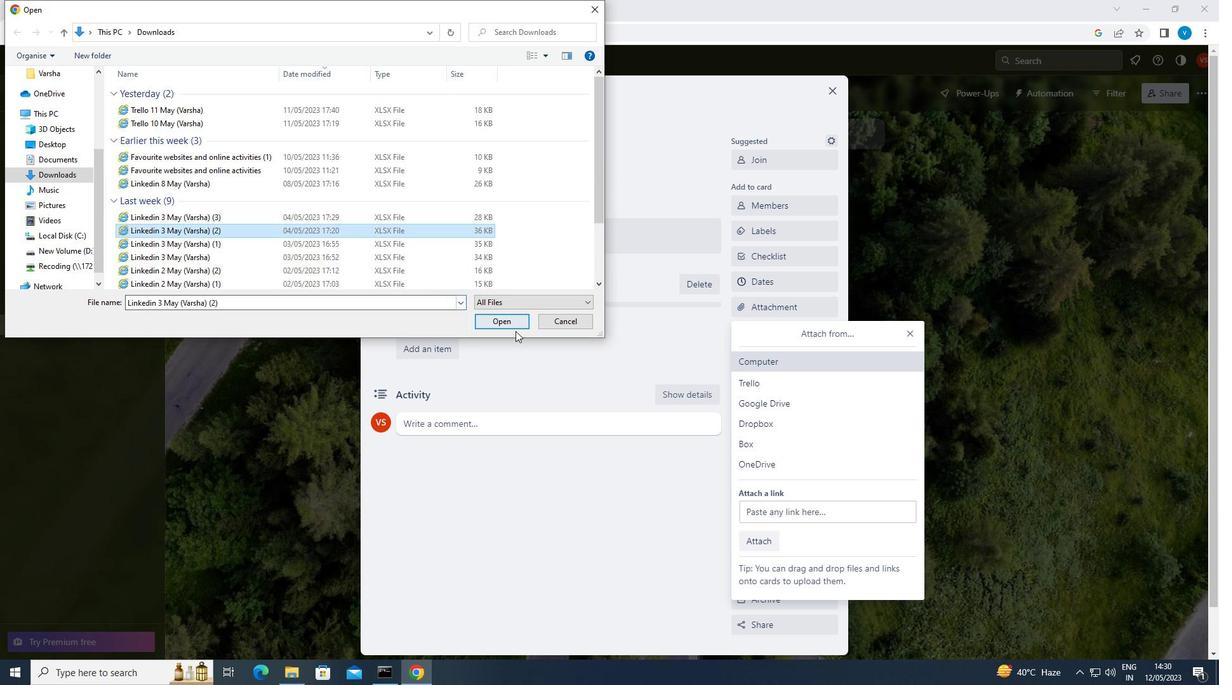 
Action: Mouse pressed left at (517, 331)
Screenshot: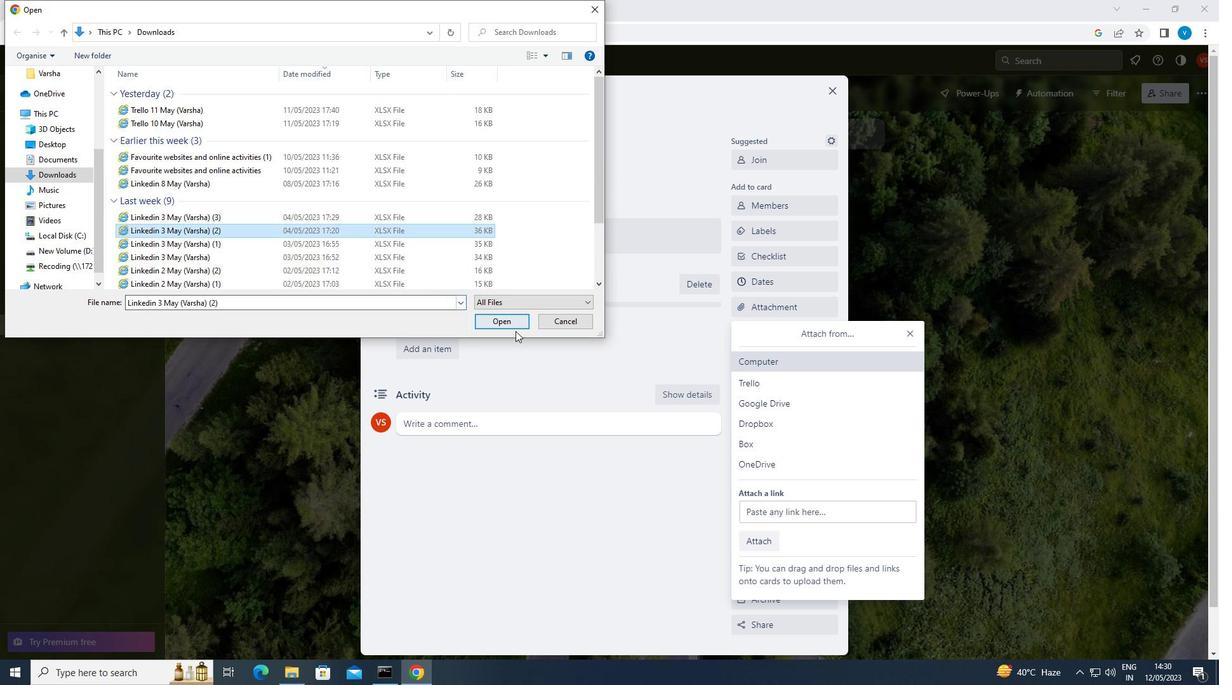 
Action: Mouse moved to (517, 325)
Screenshot: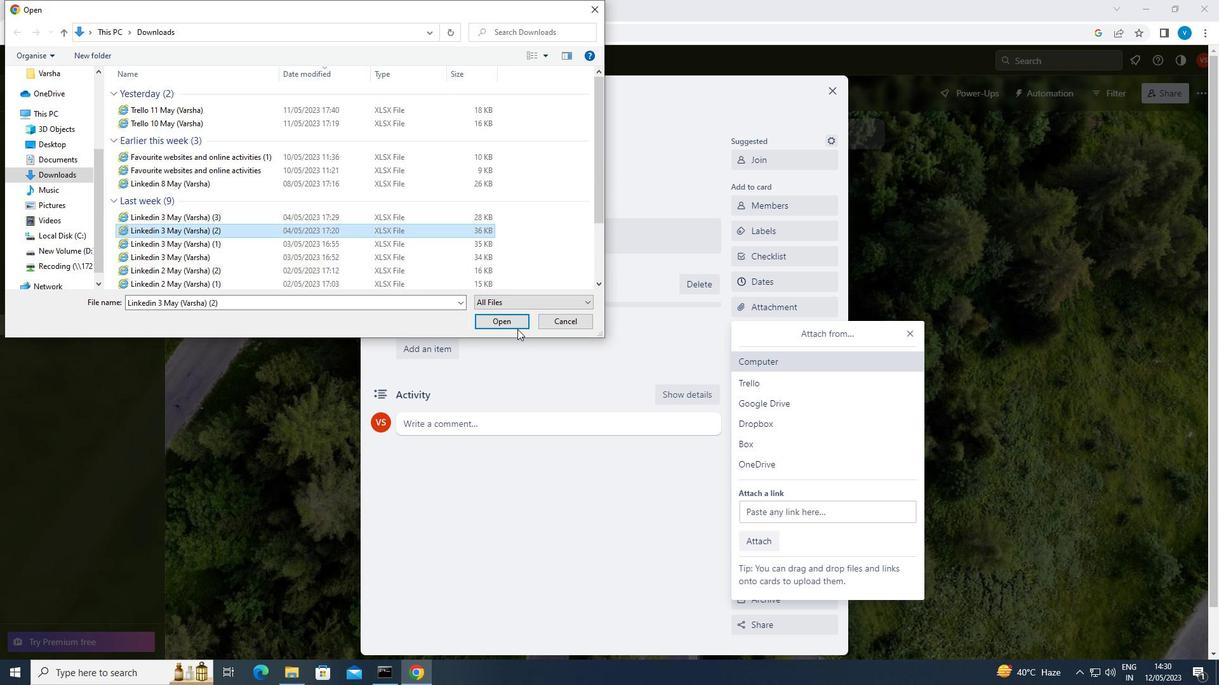 
Action: Mouse pressed left at (517, 325)
Screenshot: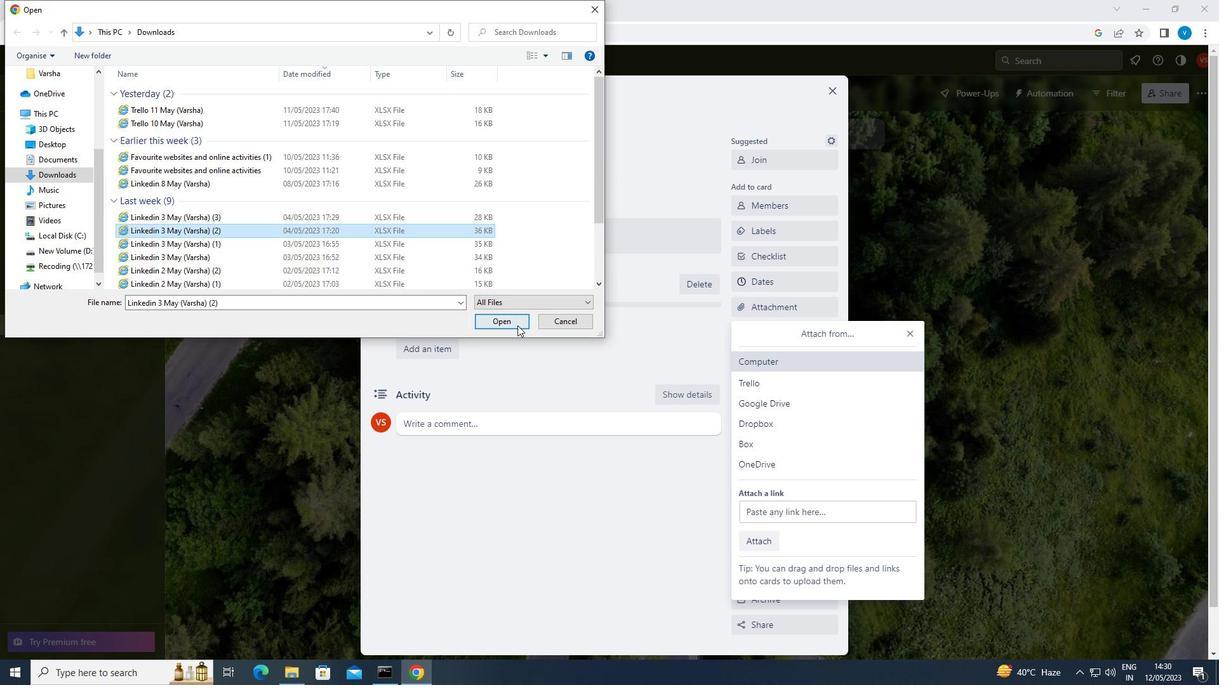 
Action: Mouse moved to (753, 329)
Screenshot: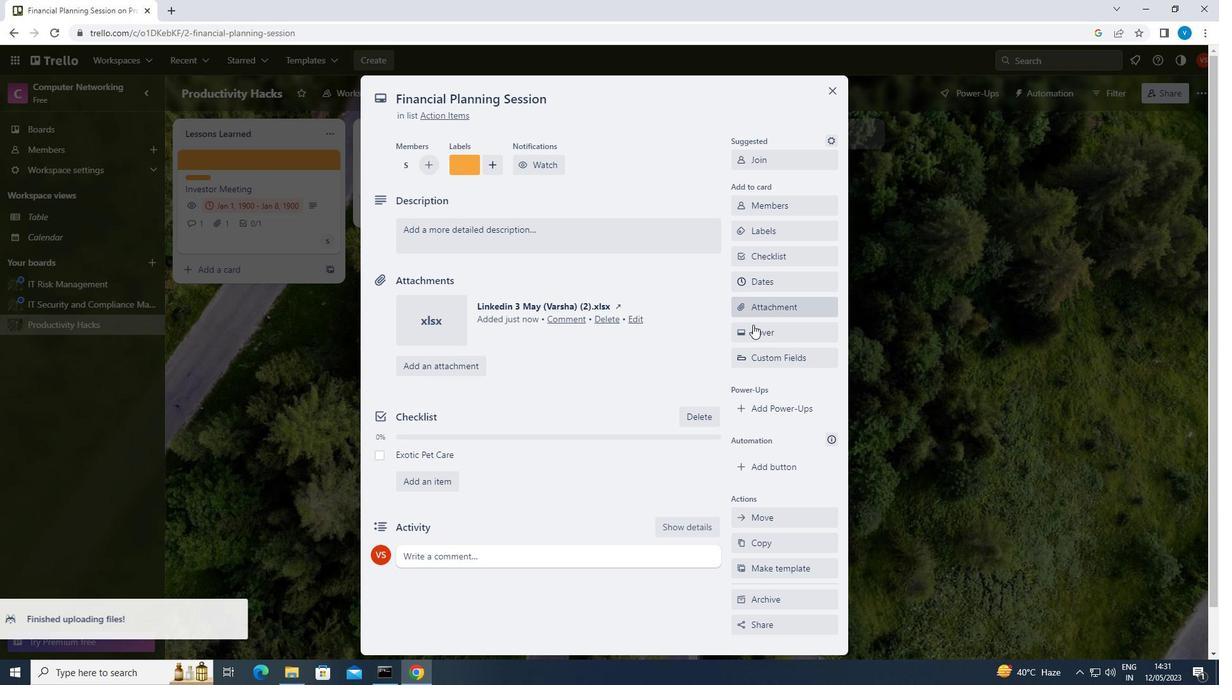 
Action: Mouse pressed left at (753, 329)
Screenshot: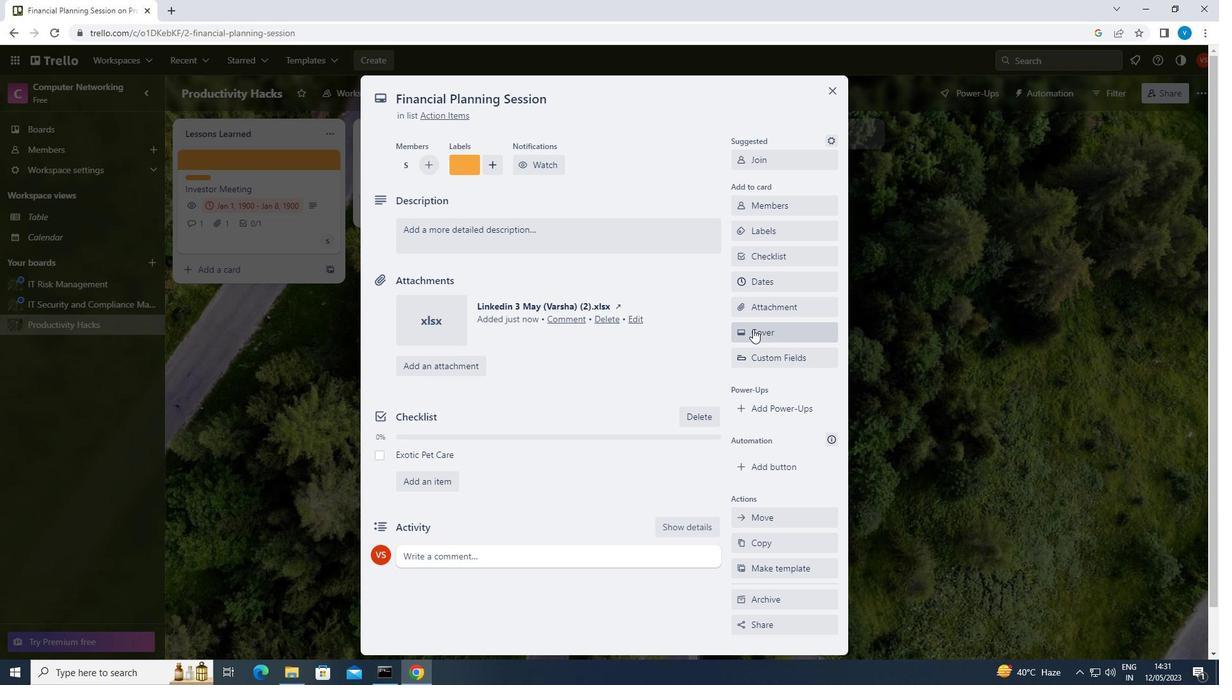 
Action: Mouse moved to (824, 403)
Screenshot: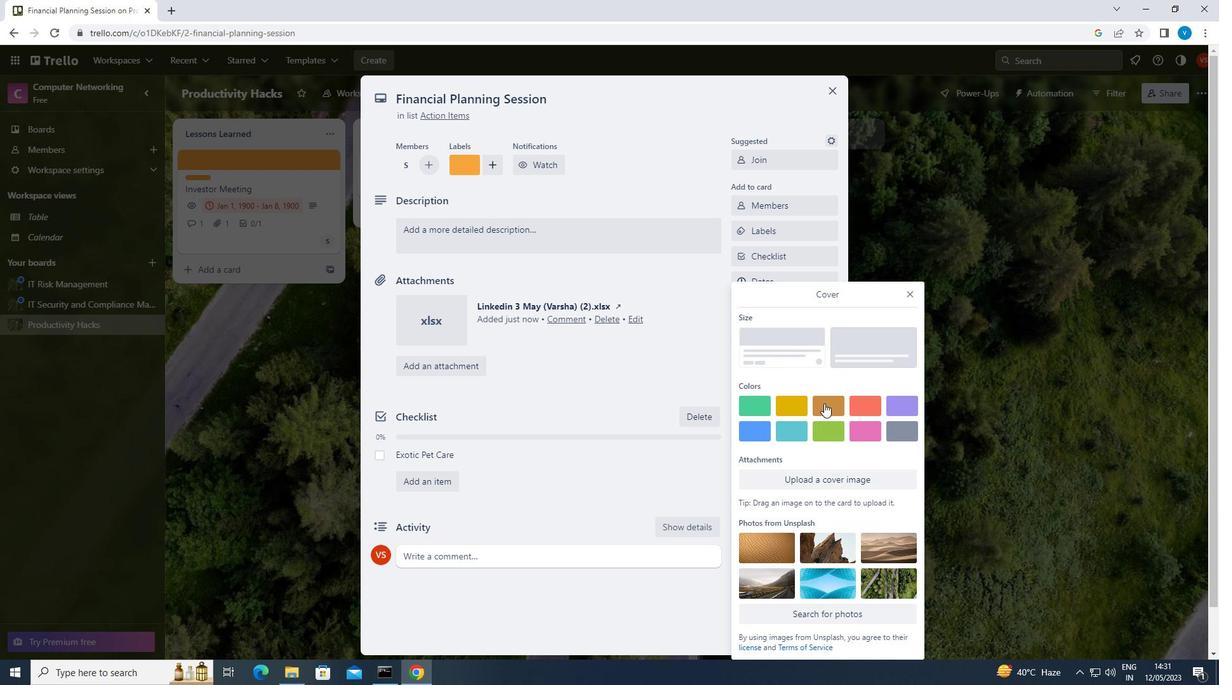 
Action: Mouse pressed left at (824, 403)
Screenshot: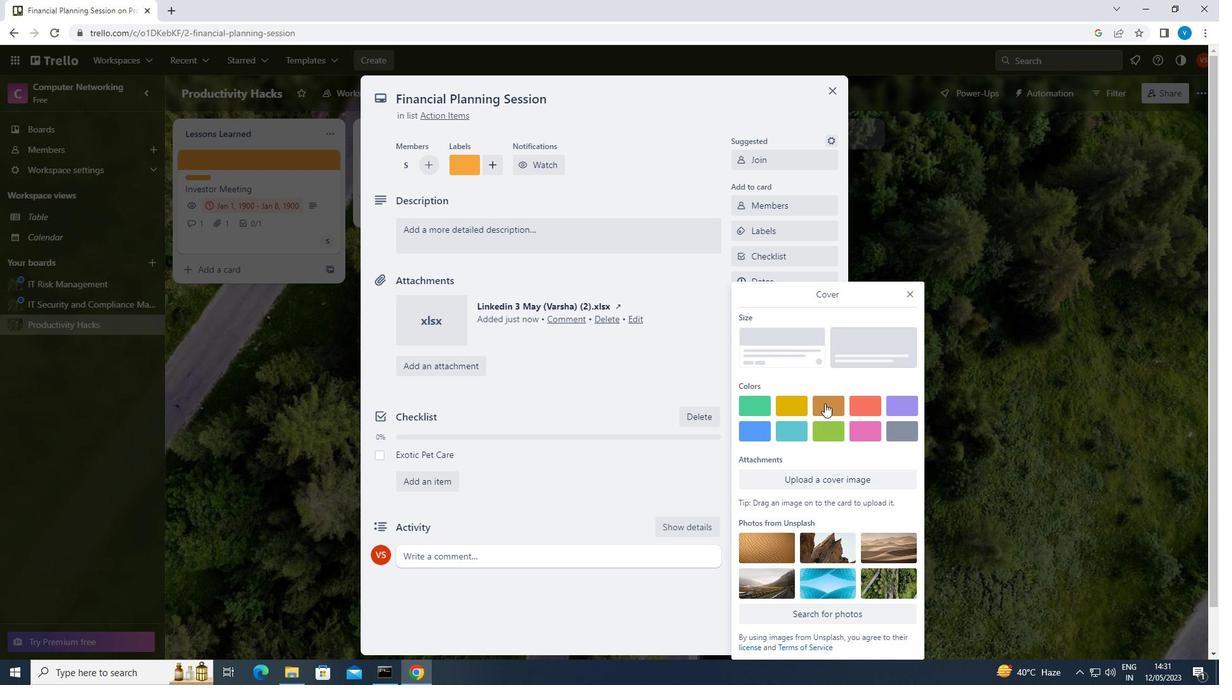 
Action: Mouse moved to (909, 273)
Screenshot: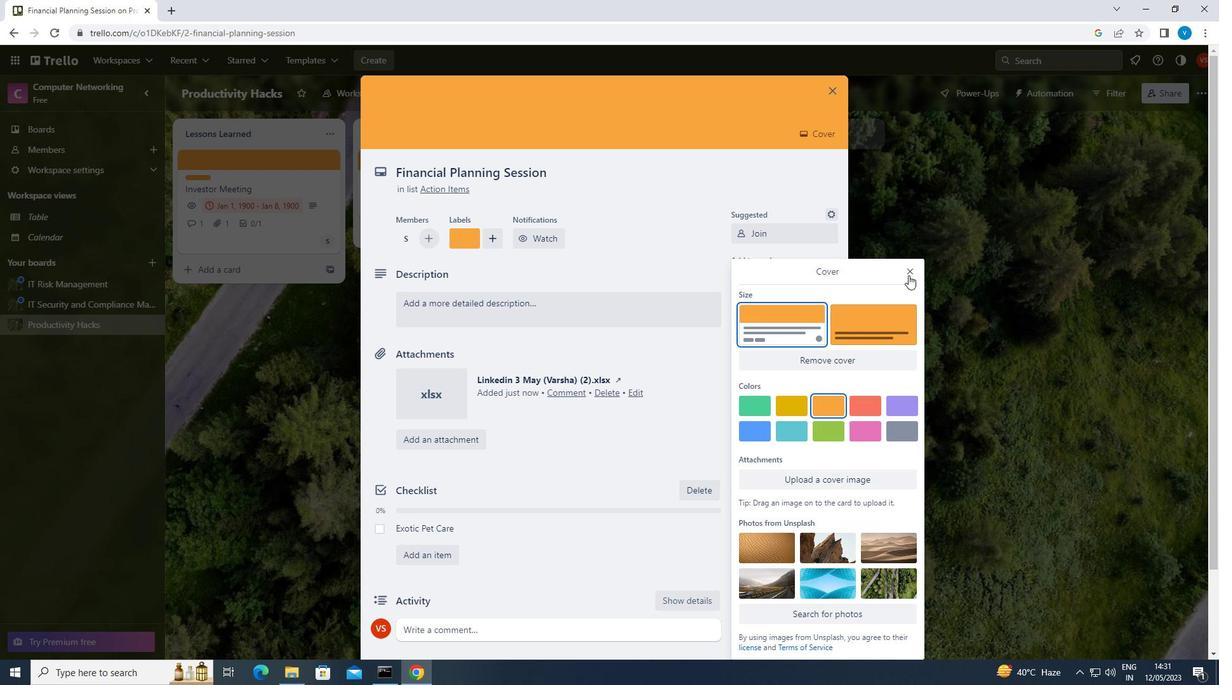 
Action: Mouse pressed left at (909, 273)
Screenshot: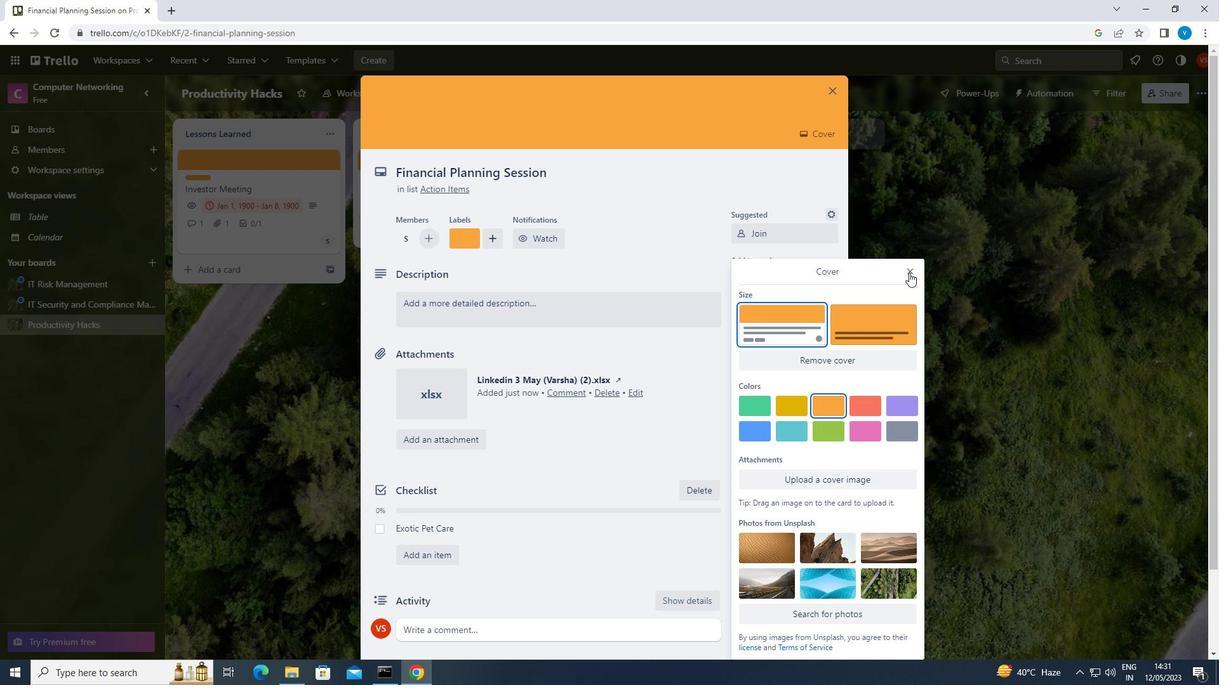 
Action: Mouse moved to (648, 314)
Screenshot: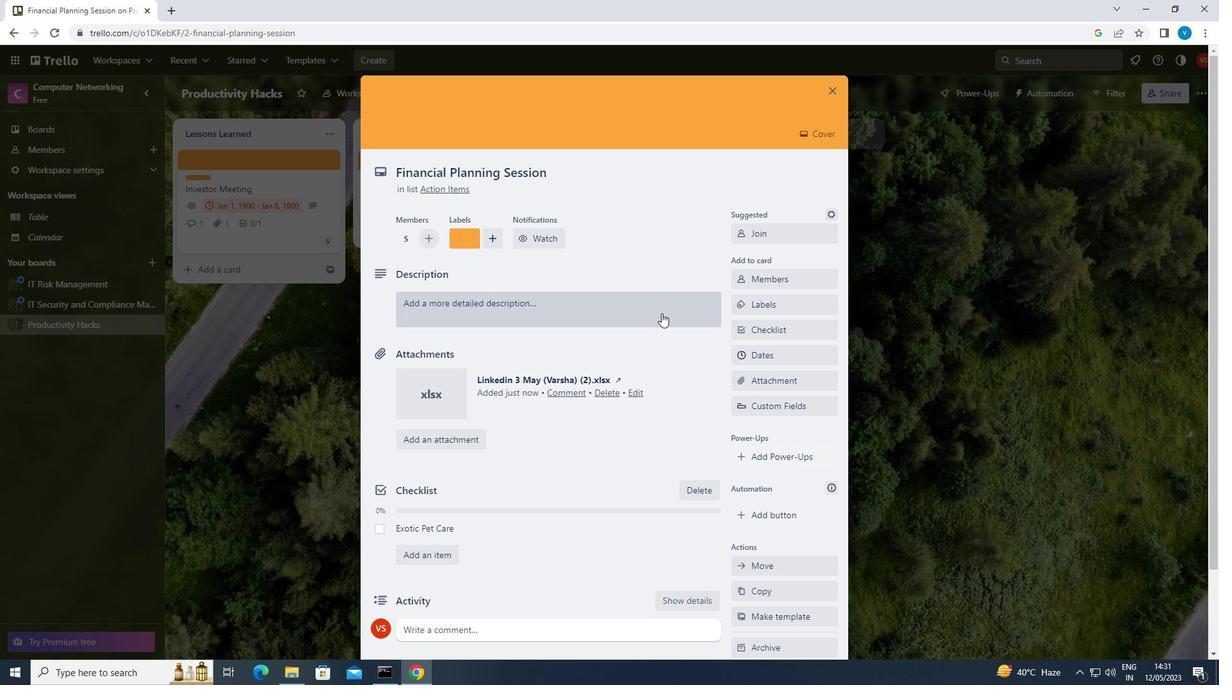 
Action: Mouse pressed left at (648, 314)
Screenshot: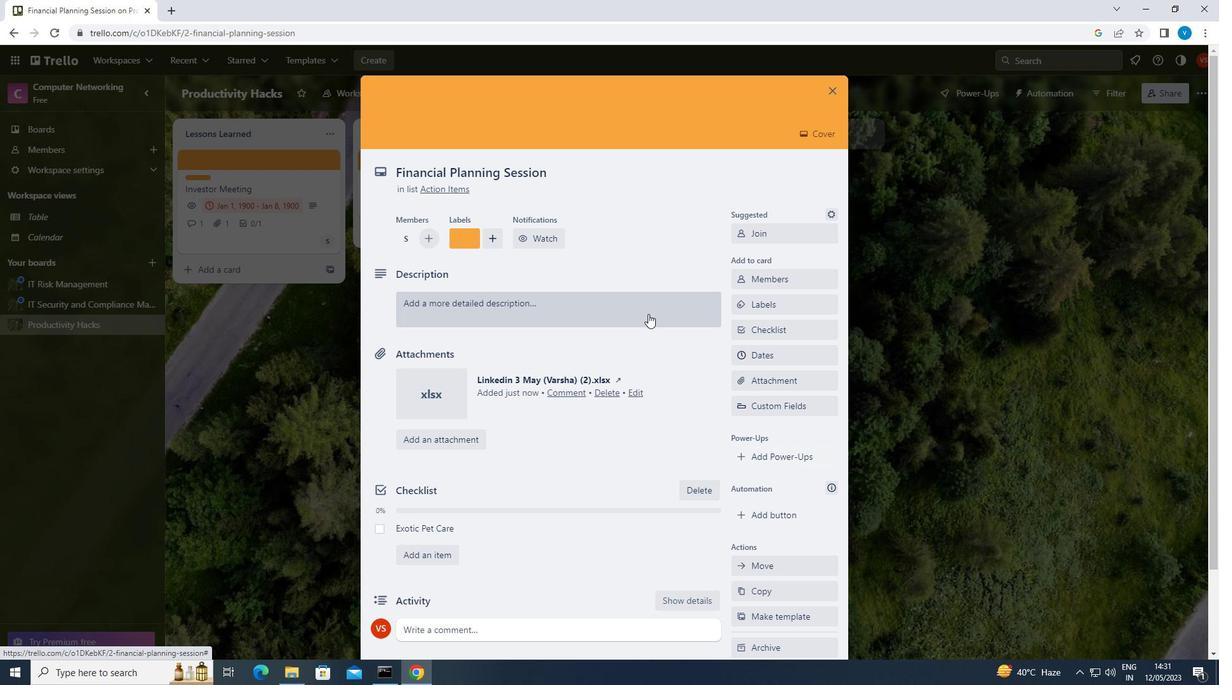 
Action: Key pressed <Key.shift>PLAN<Key.space>AND<Key.space>EXECUTE<Key.space>COMPANY<Key.space>TEAM-BUILDING<Key.space>ACTIVITY<Key.space>AT<Key.space>AN<Key.space>ESCAPE<Key.space>ROOM
Screenshot: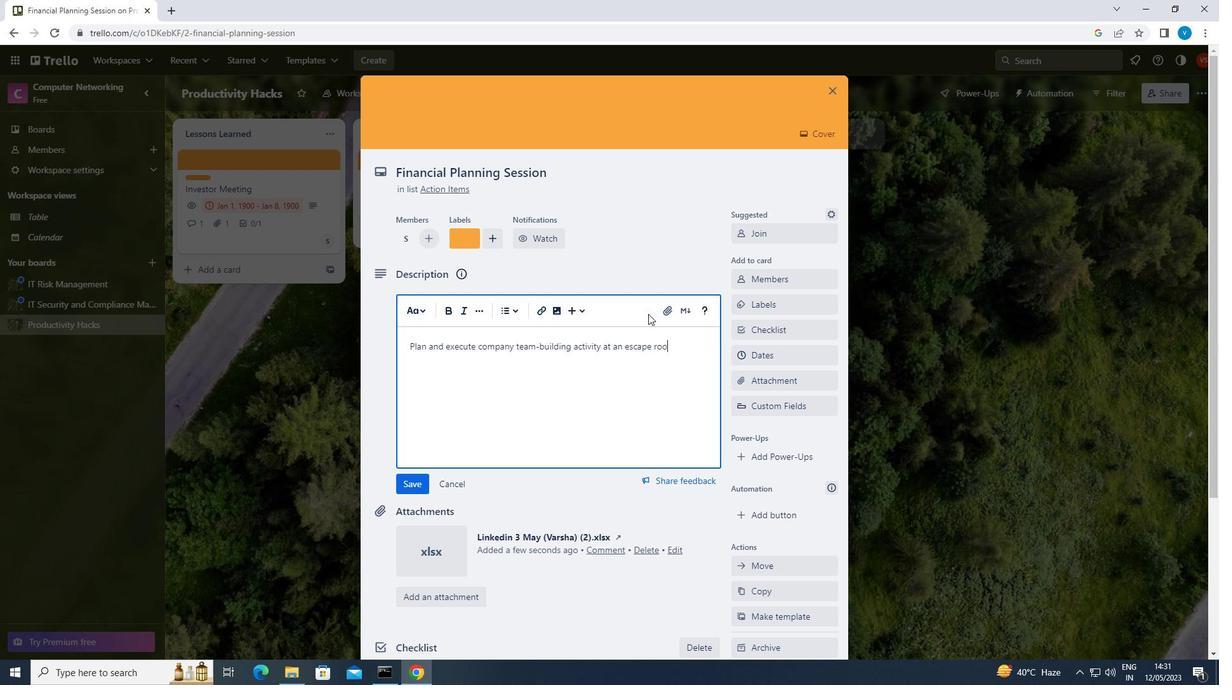 
Action: Mouse moved to (412, 485)
Screenshot: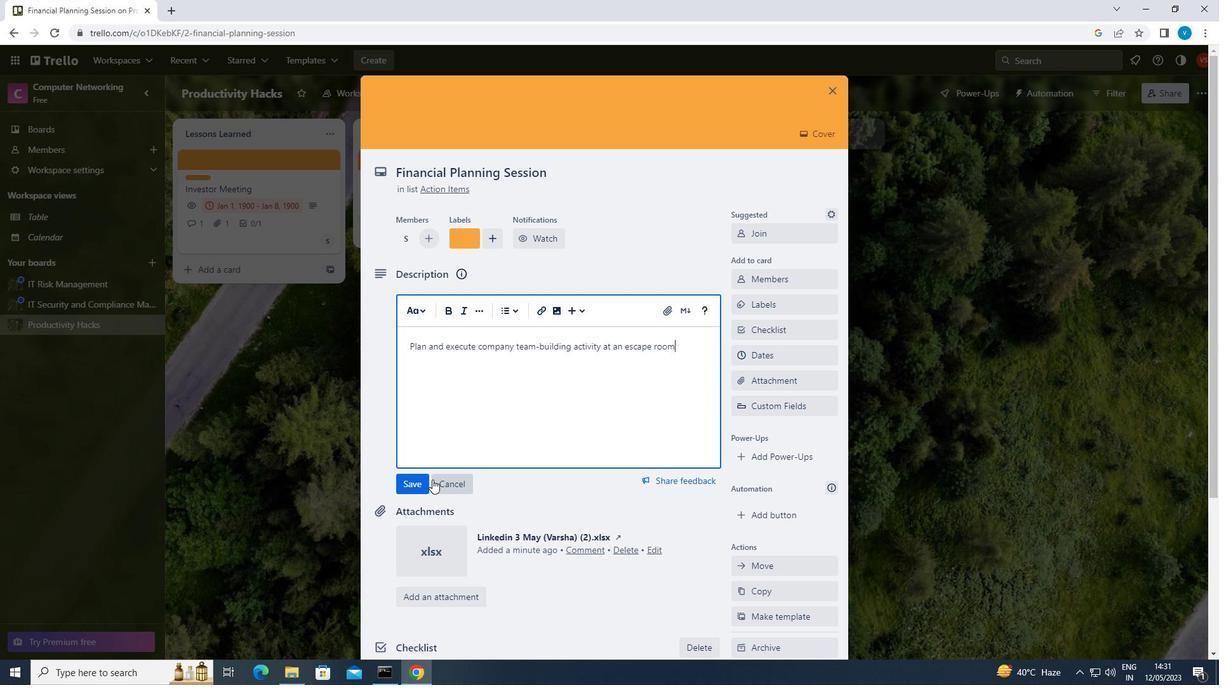 
Action: Mouse pressed left at (412, 485)
Screenshot: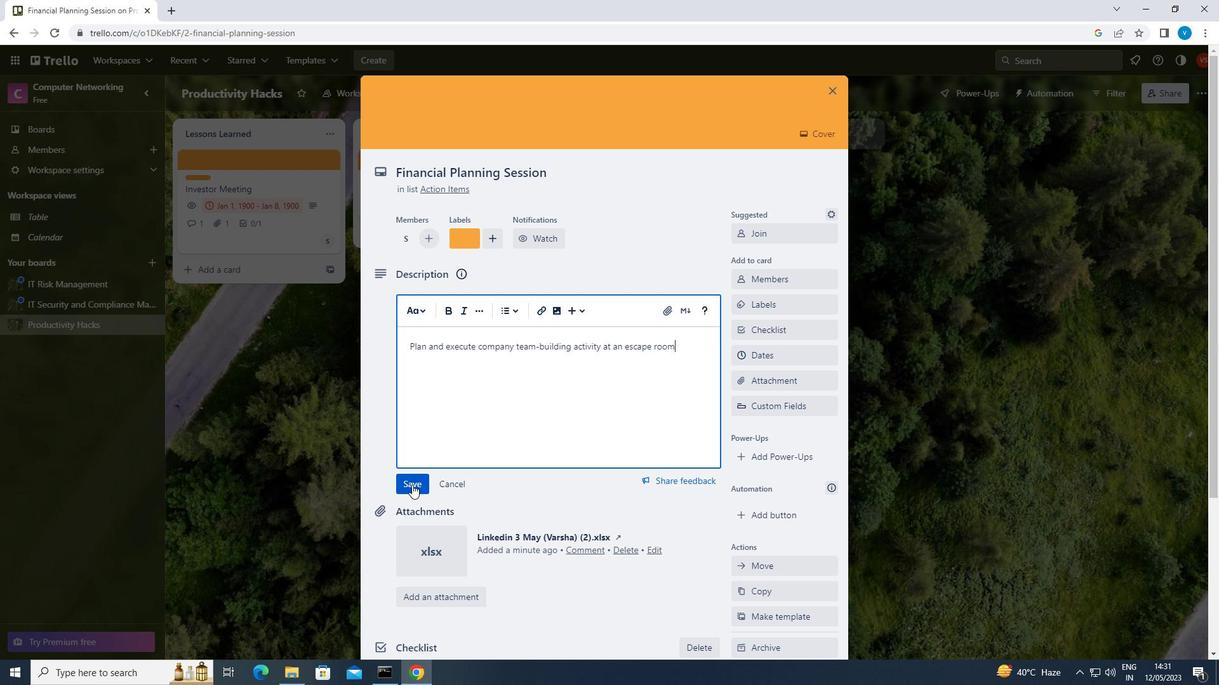 
Action: Mouse moved to (468, 488)
Screenshot: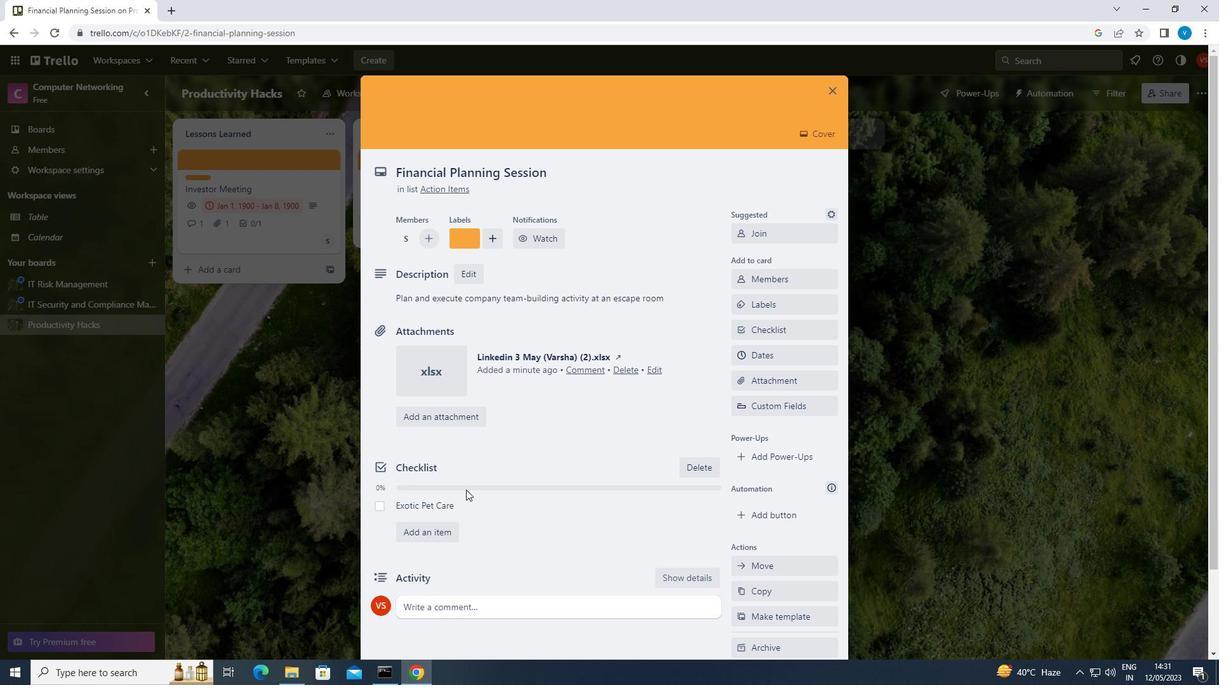 
Action: Mouse scrolled (468, 487) with delta (0, 0)
Screenshot: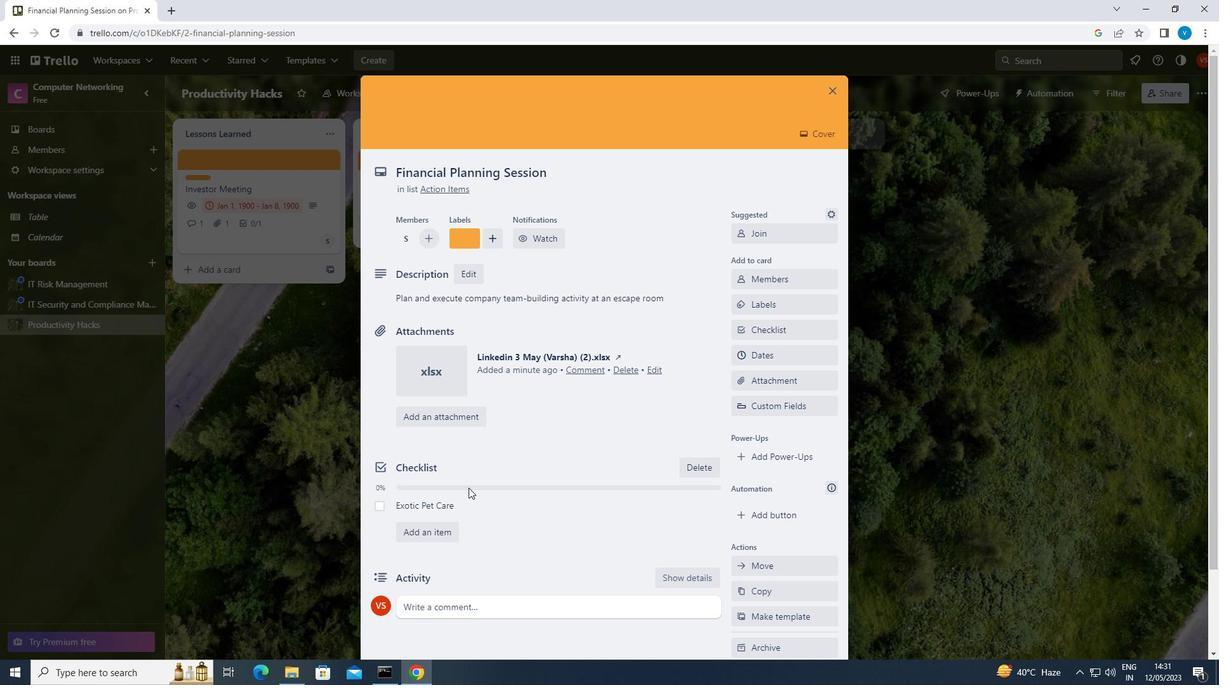 
Action: Mouse scrolled (468, 487) with delta (0, 0)
Screenshot: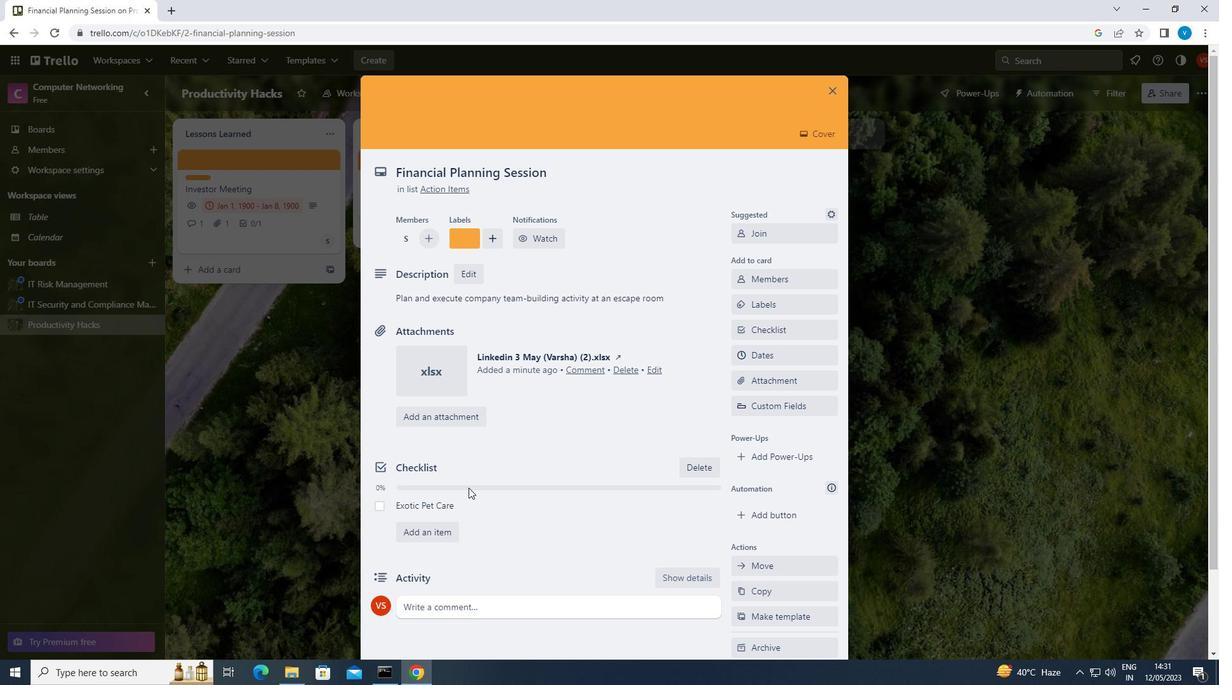 
Action: Mouse scrolled (468, 487) with delta (0, 0)
Screenshot: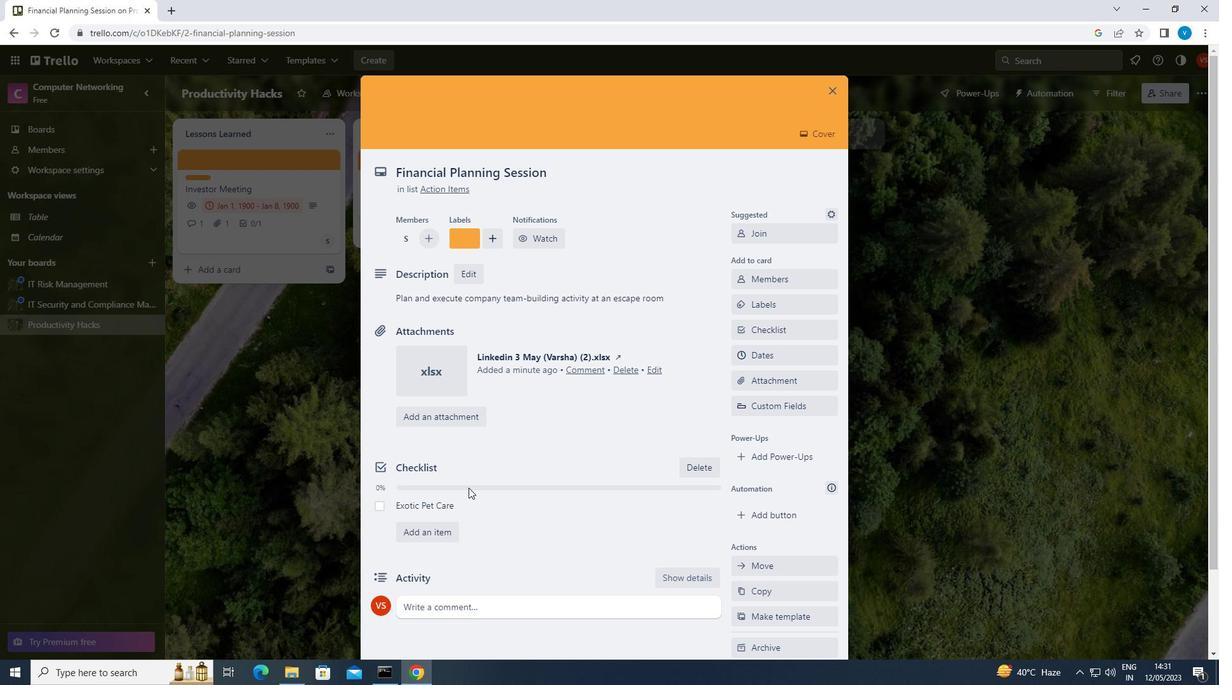 
Action: Mouse scrolled (468, 487) with delta (0, 0)
Screenshot: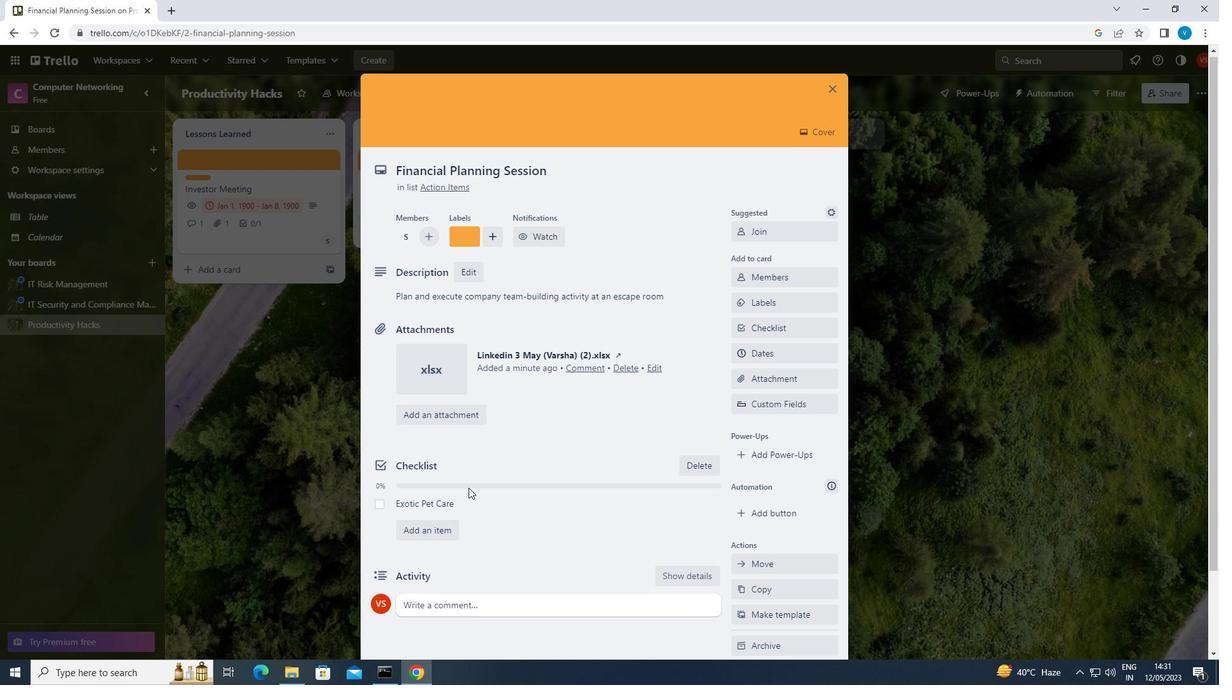 
Action: Mouse scrolled (468, 487) with delta (0, 0)
Screenshot: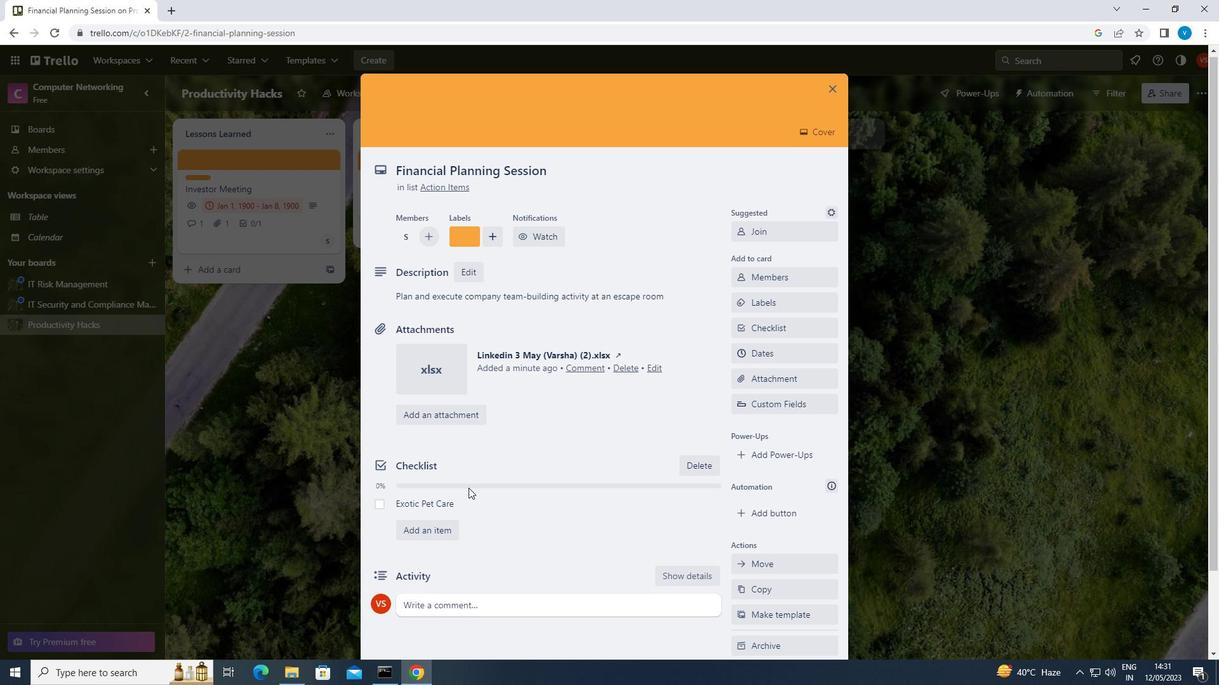 
Action: Mouse moved to (455, 508)
Screenshot: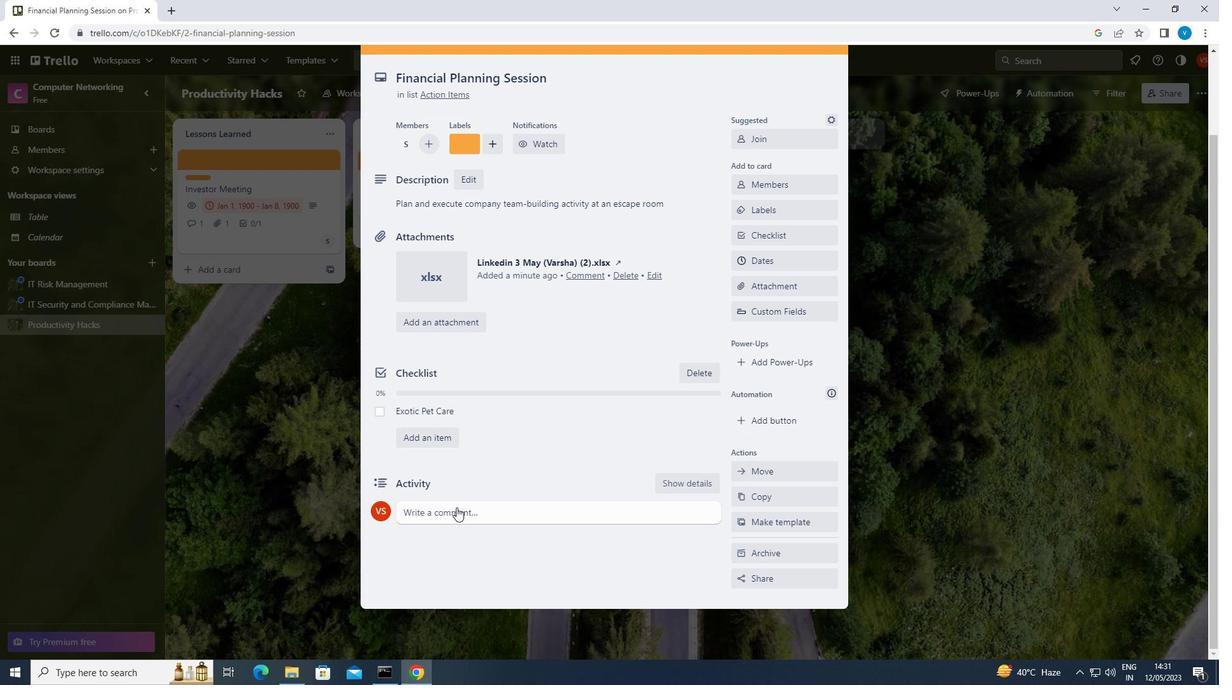 
Action: Mouse pressed left at (455, 508)
Screenshot: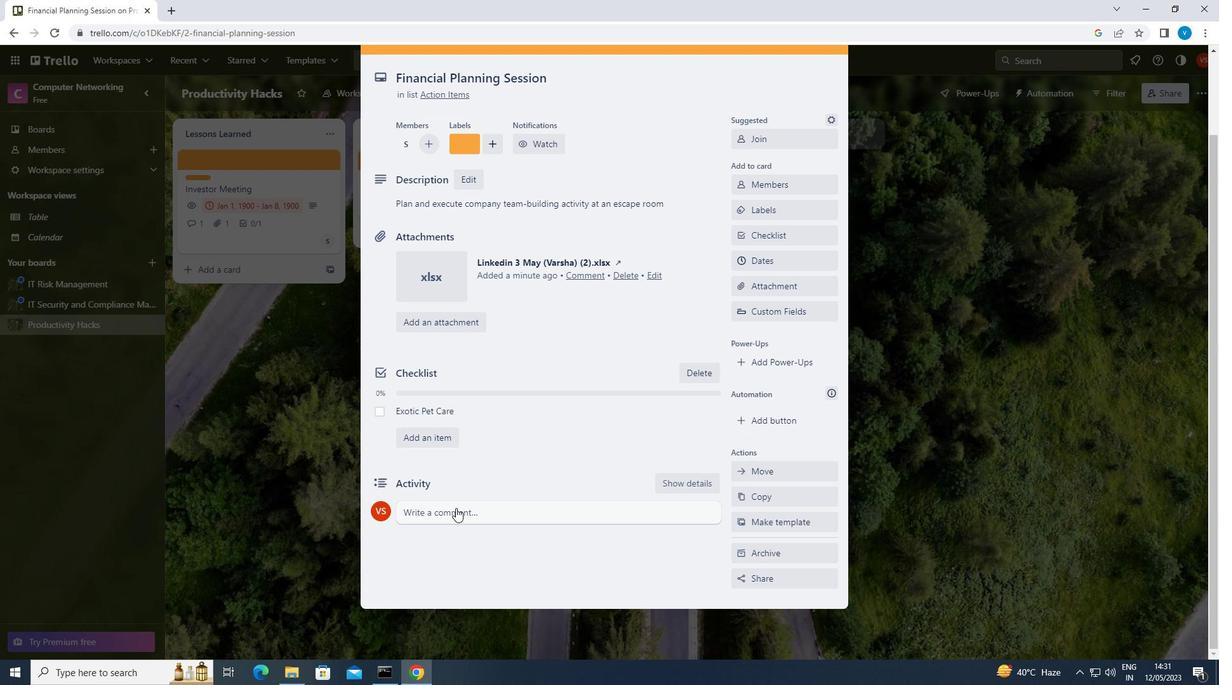 
Action: Key pressed <Key.shift>THIS<Key.space>TASK<Key.space>REQUIRES<Key.space>US<Key.space>TO<Key.space>BE<Key.space>PROACTIVE<Key.space>AND<Key.space>TAKE<Key.space>OWNERSHIP<Key.space>OF<Key.space>OUR<Key.space>WORK,<Key.space>ENSURING<Key.space>THAT<Key.space>WE<Key.space>ARE<Key.space>MAKING<Key.space>PROGRESS<Key.space>TOWARDS<Key.space>OUR<Key.space>GOALS.
Screenshot: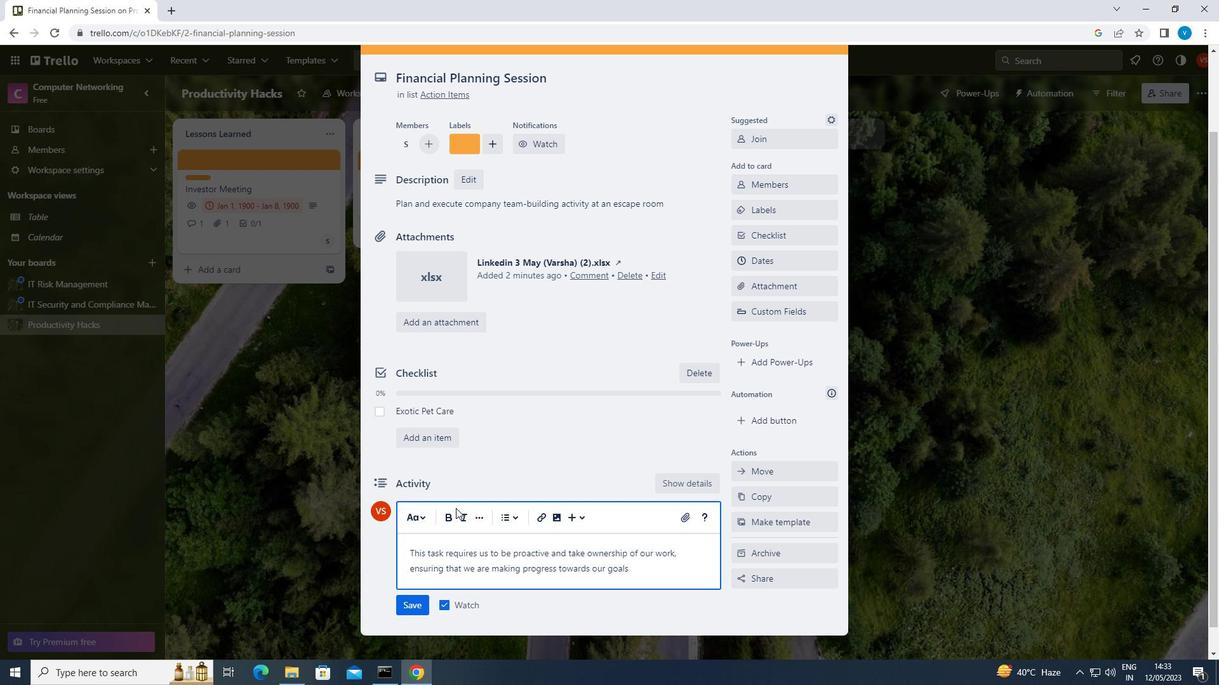 
Action: Mouse moved to (411, 600)
Screenshot: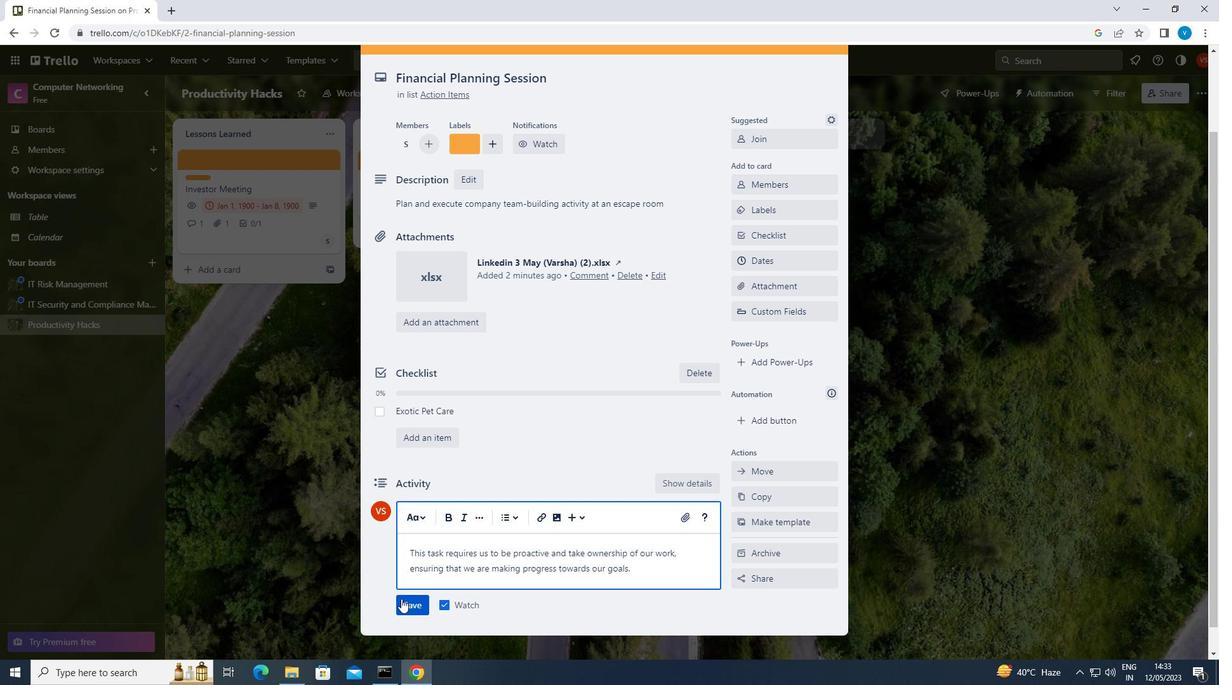 
Action: Mouse pressed left at (411, 600)
Screenshot: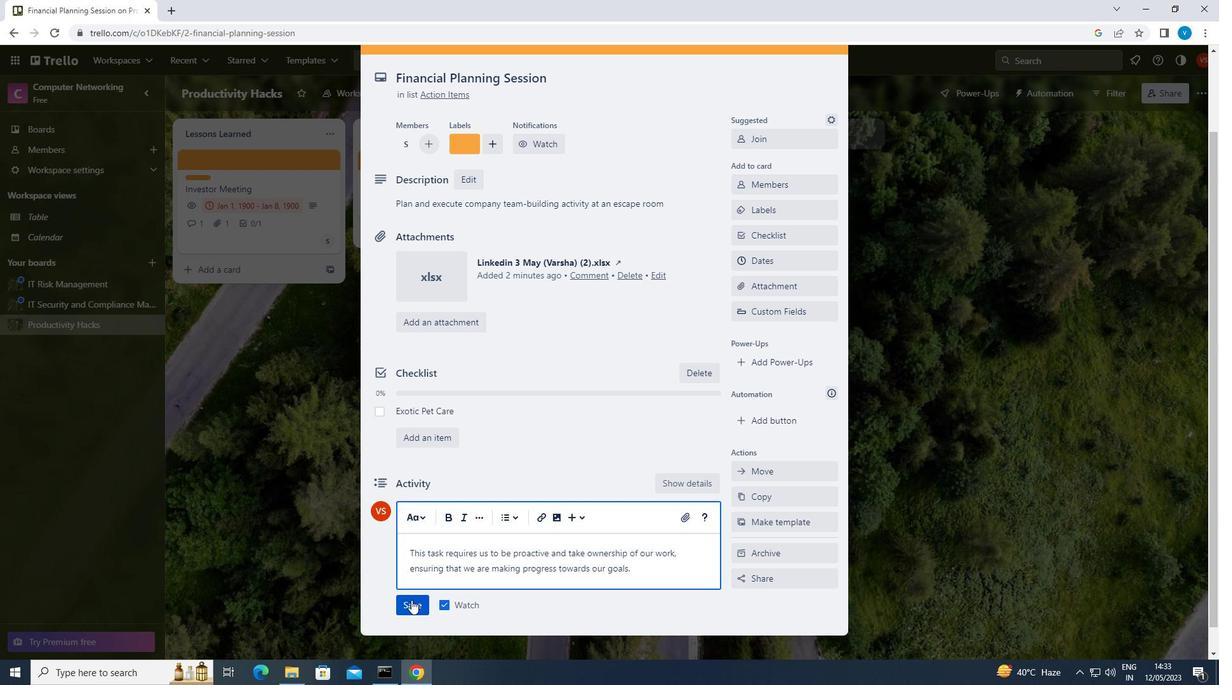 
Action: Mouse moved to (797, 256)
Screenshot: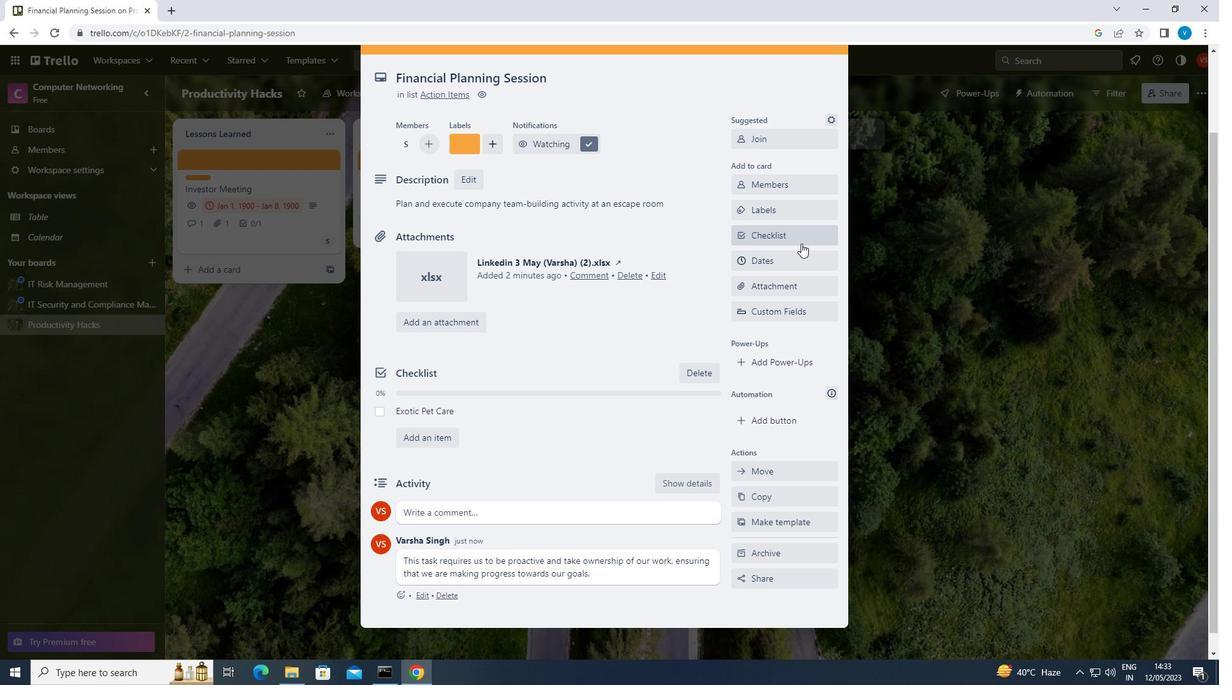 
Action: Mouse pressed left at (797, 256)
Screenshot: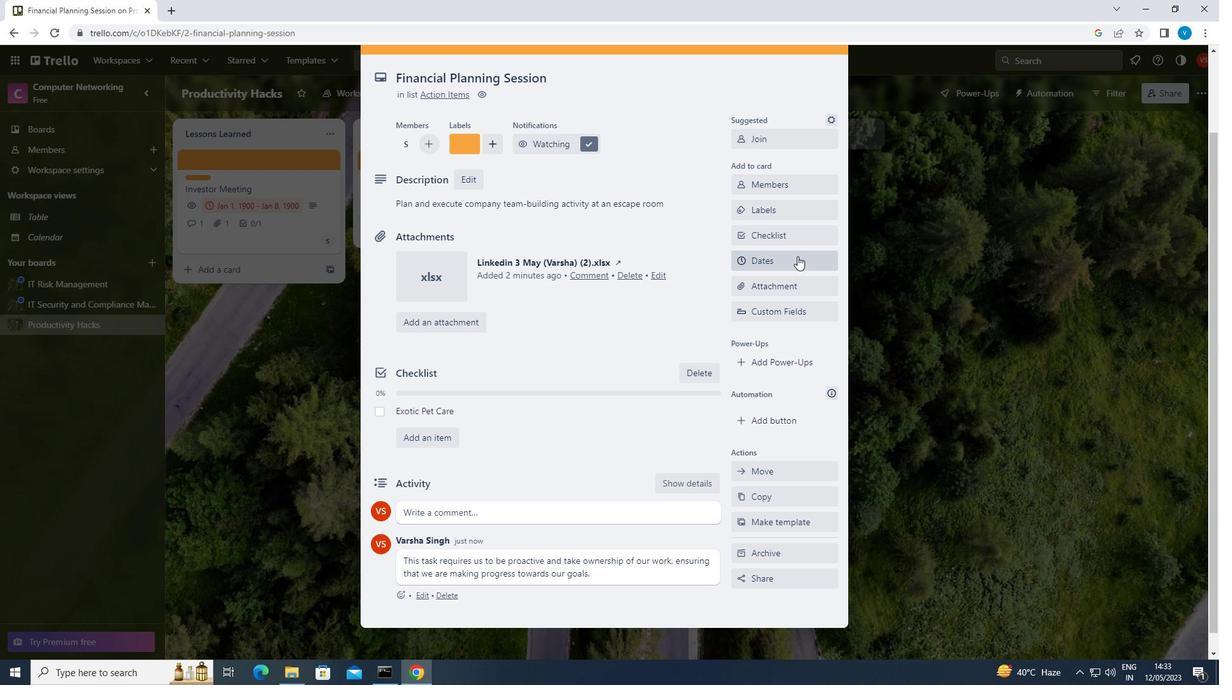 
Action: Mouse moved to (743, 325)
Screenshot: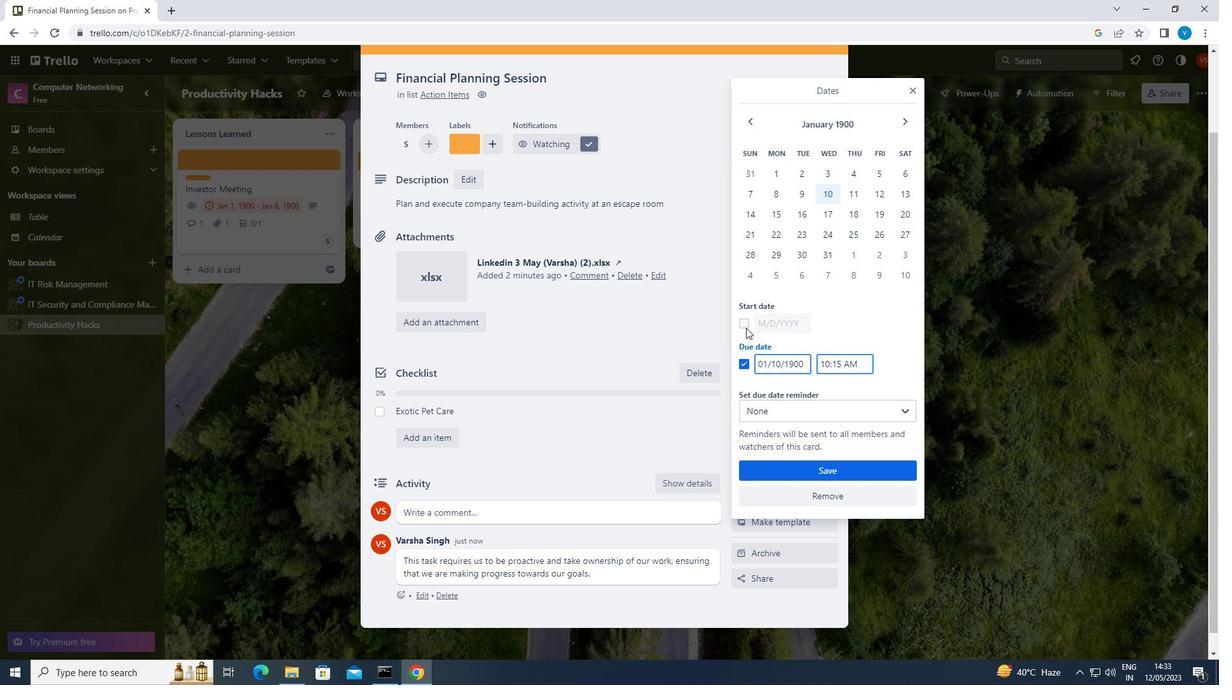 
Action: Mouse pressed left at (743, 325)
Screenshot: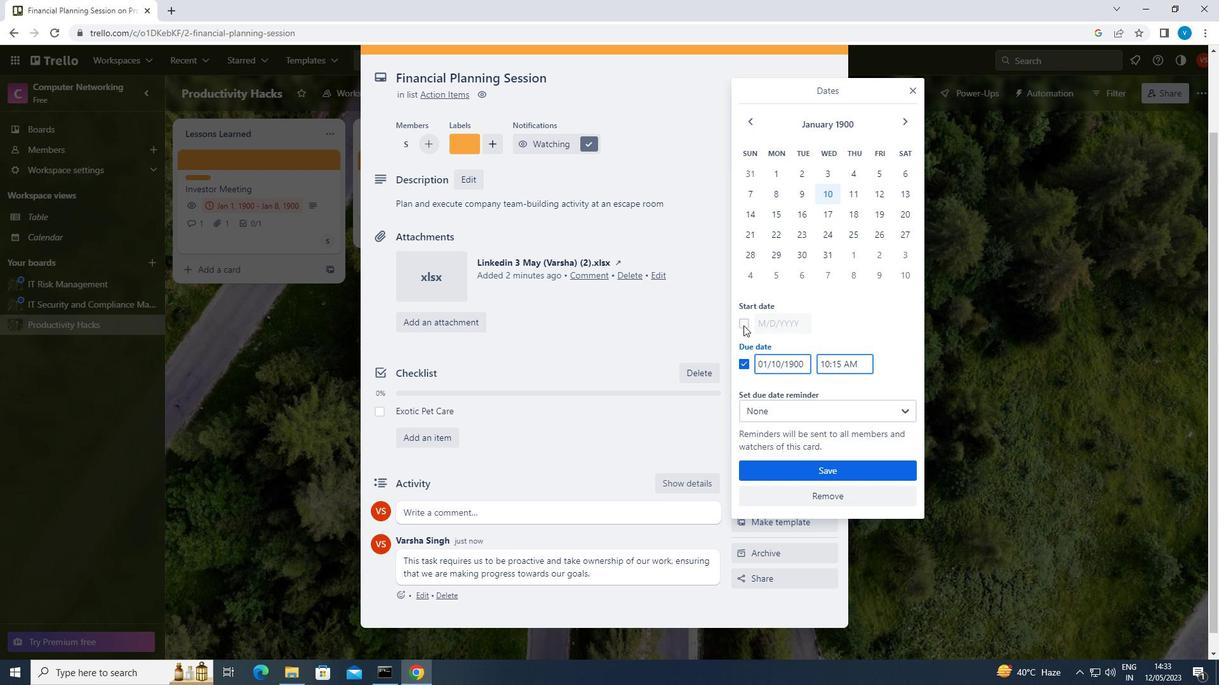 
Action: Mouse moved to (809, 323)
Screenshot: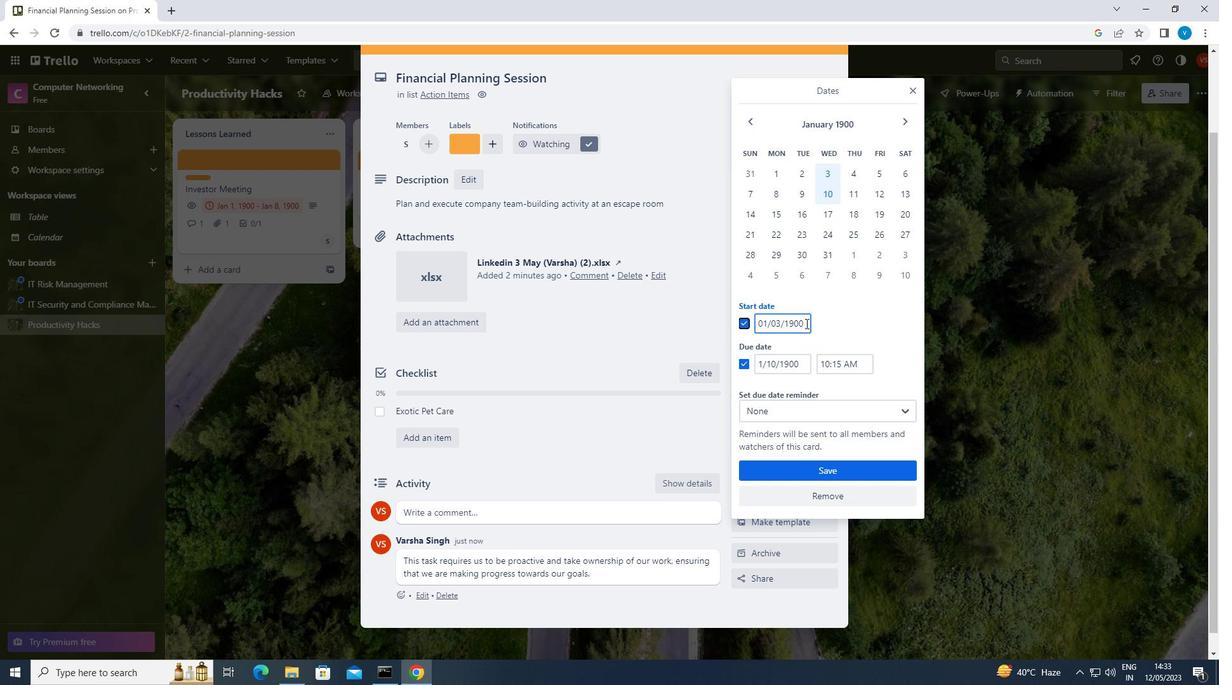 
Action: Mouse pressed left at (809, 323)
Screenshot: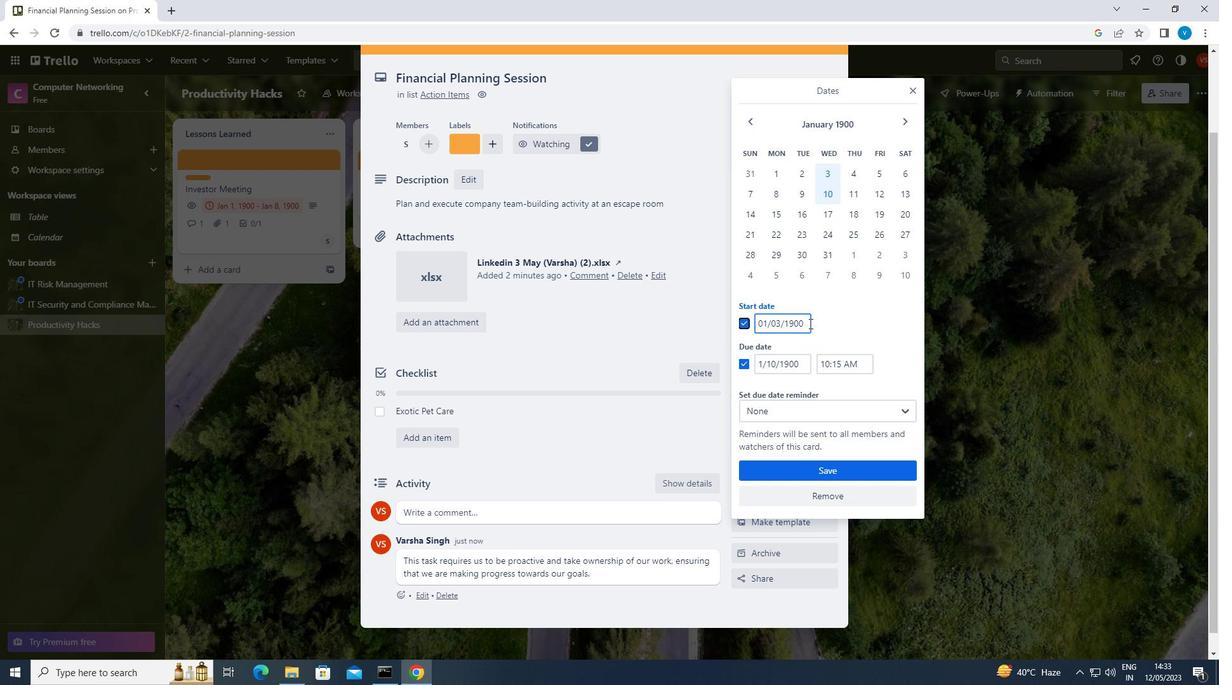 
Action: Key pressed <Key.backspace><Key.backspace><Key.backspace><Key.backspace><Key.backspace><Key.backspace><Key.backspace><Key.backspace><Key.backspace><Key.backspace><Key.backspace><Key.backspace><Key.backspace><Key.backspace><Key.backspace><Key.backspace><Key.backspace>01/04/1900
Screenshot: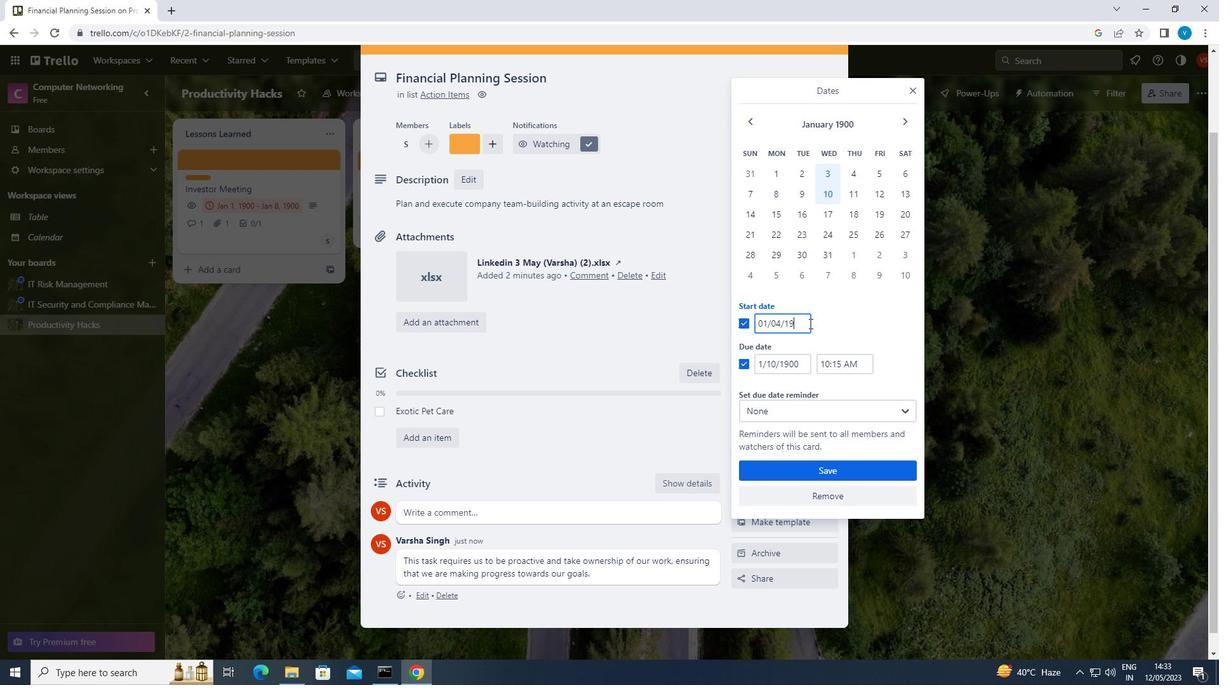 
Action: Mouse moved to (801, 361)
Screenshot: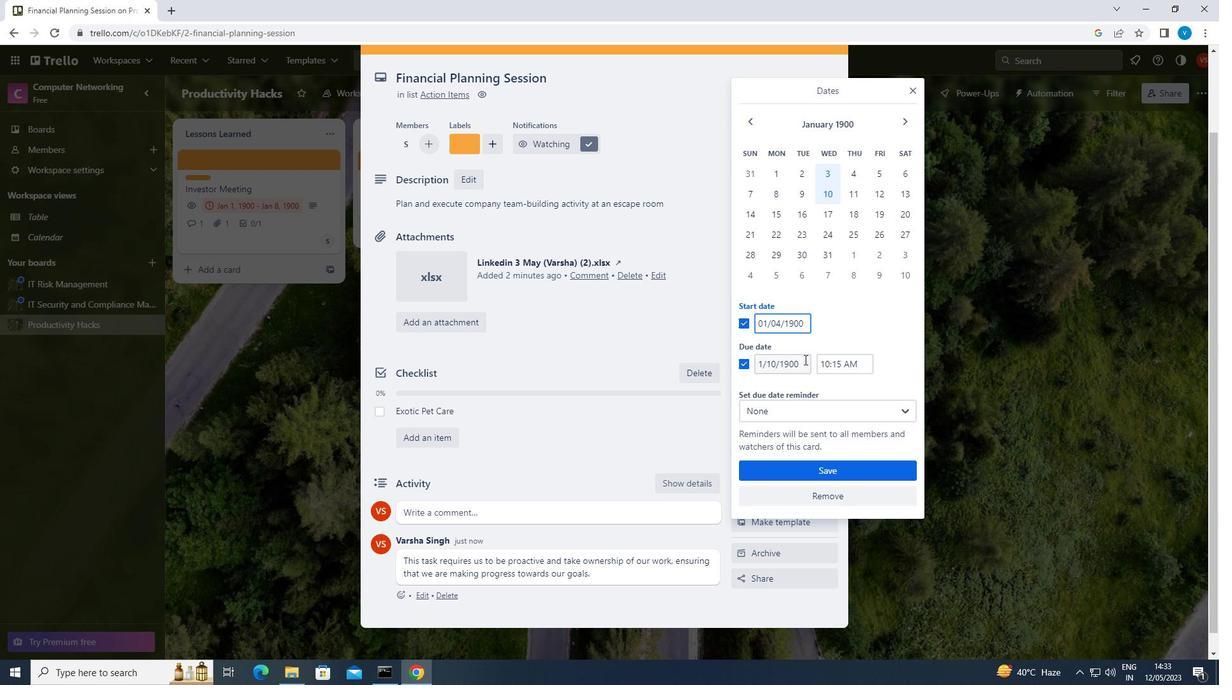 
Action: Mouse pressed left at (801, 361)
Screenshot: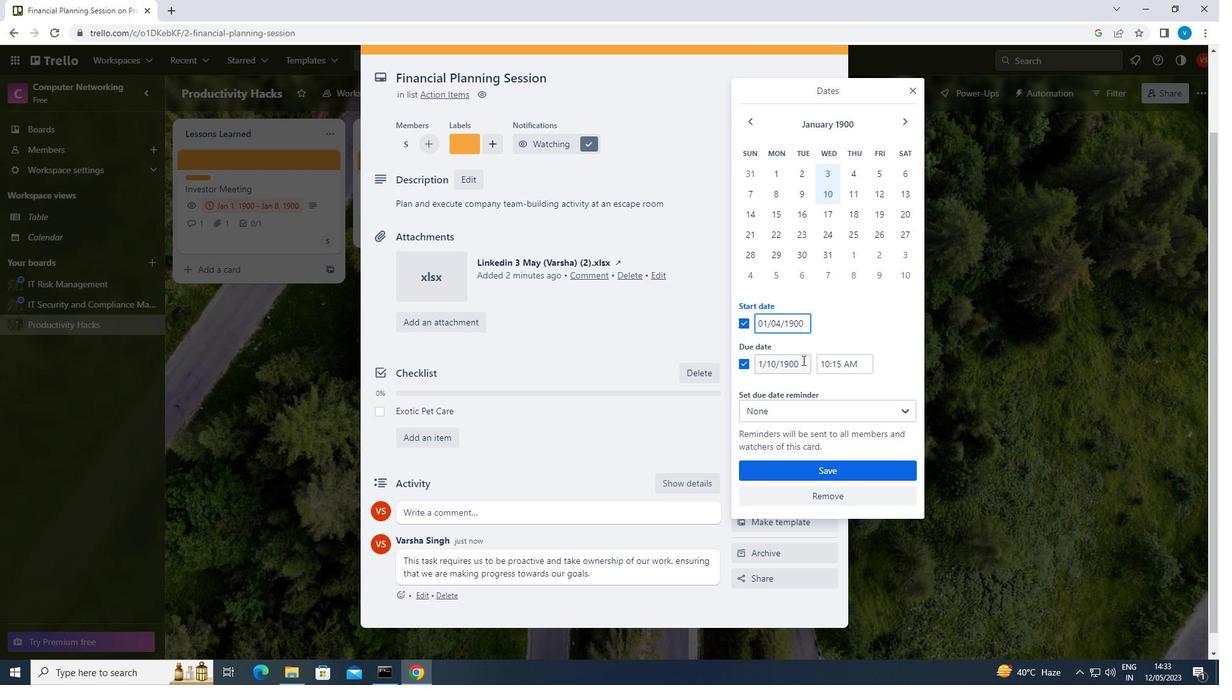 
Action: Mouse moved to (801, 362)
Screenshot: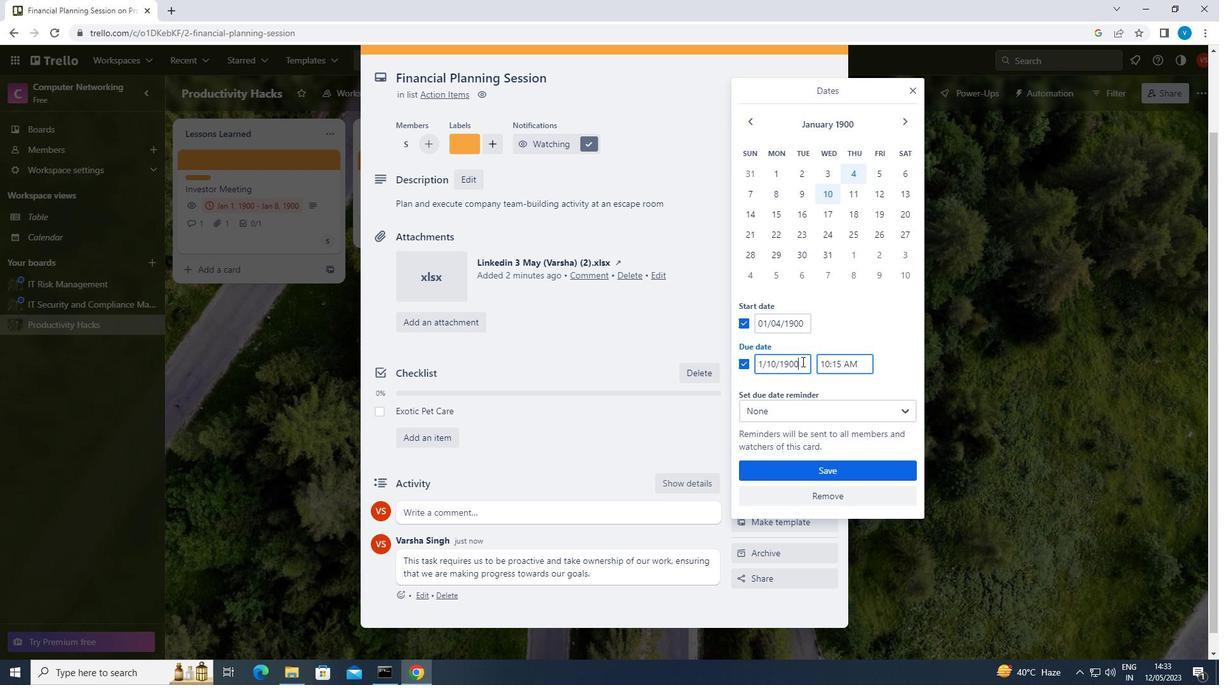 
Action: Key pressed <Key.backspace><Key.backspace><Key.backspace><Key.backspace><Key.backspace><Key.backspace><Key.backspace><Key.backspace><Key.backspace><Key.backspace><Key.backspace><Key.backspace><Key.backspace><Key.backspace><Key.backspace>01/11/1900
Screenshot: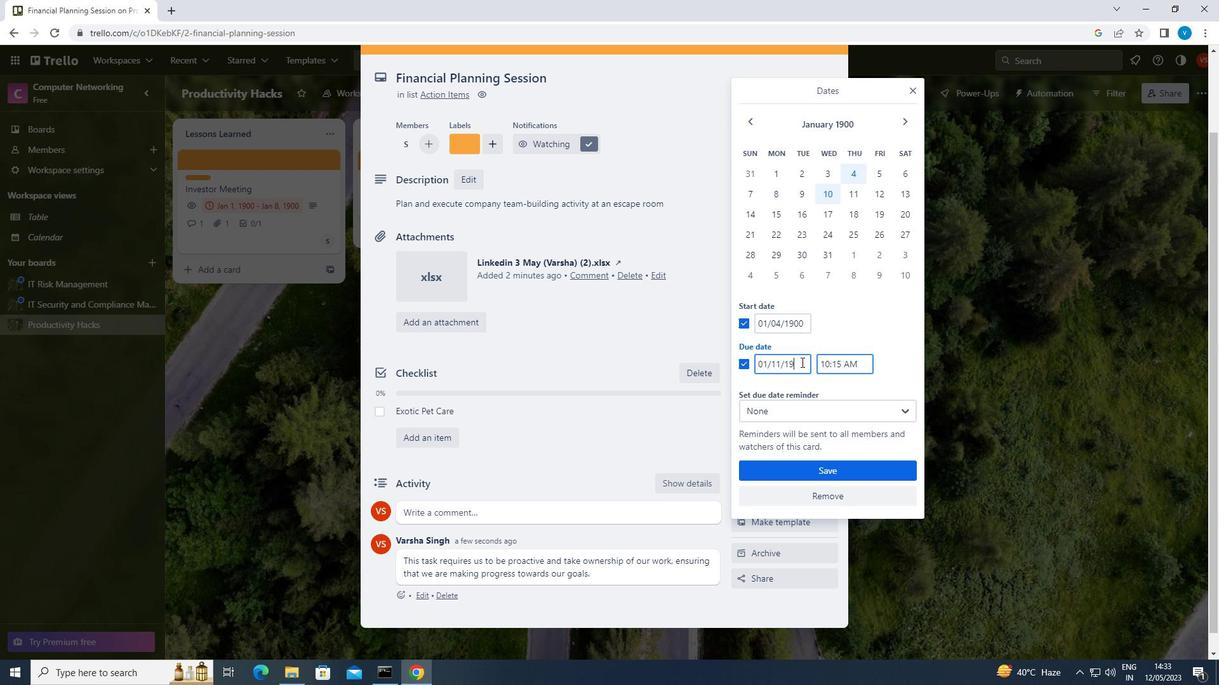 
Action: Mouse moved to (788, 469)
Screenshot: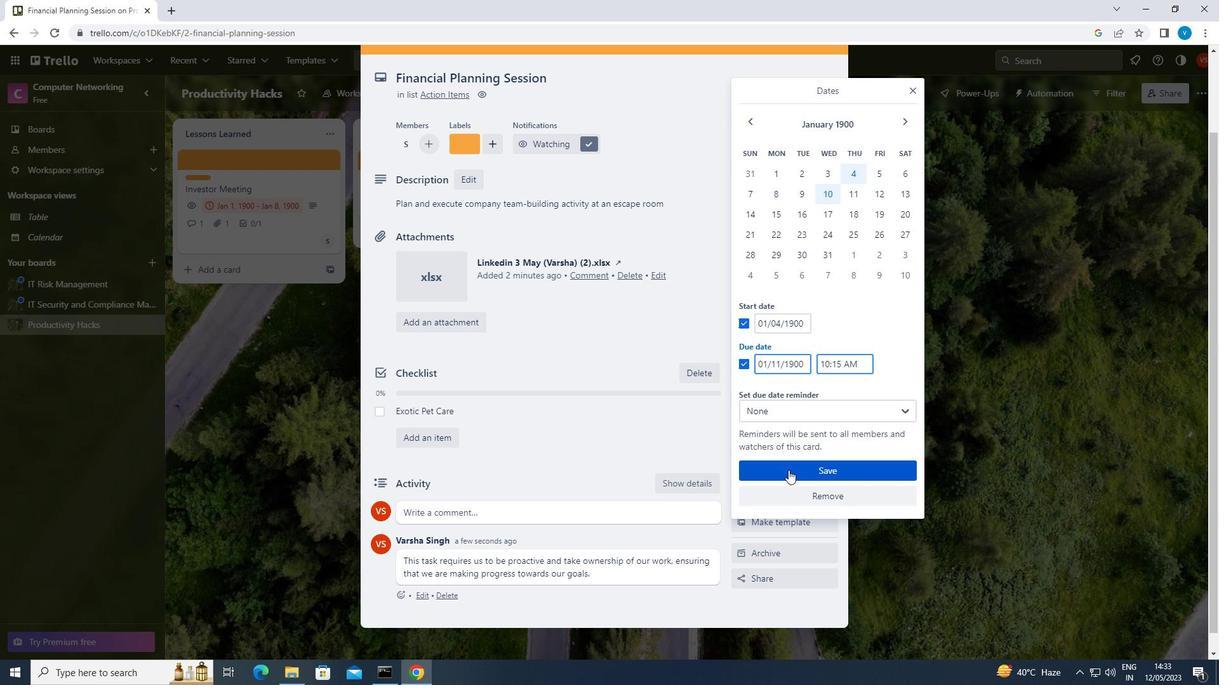 
Action: Mouse pressed left at (788, 469)
Screenshot: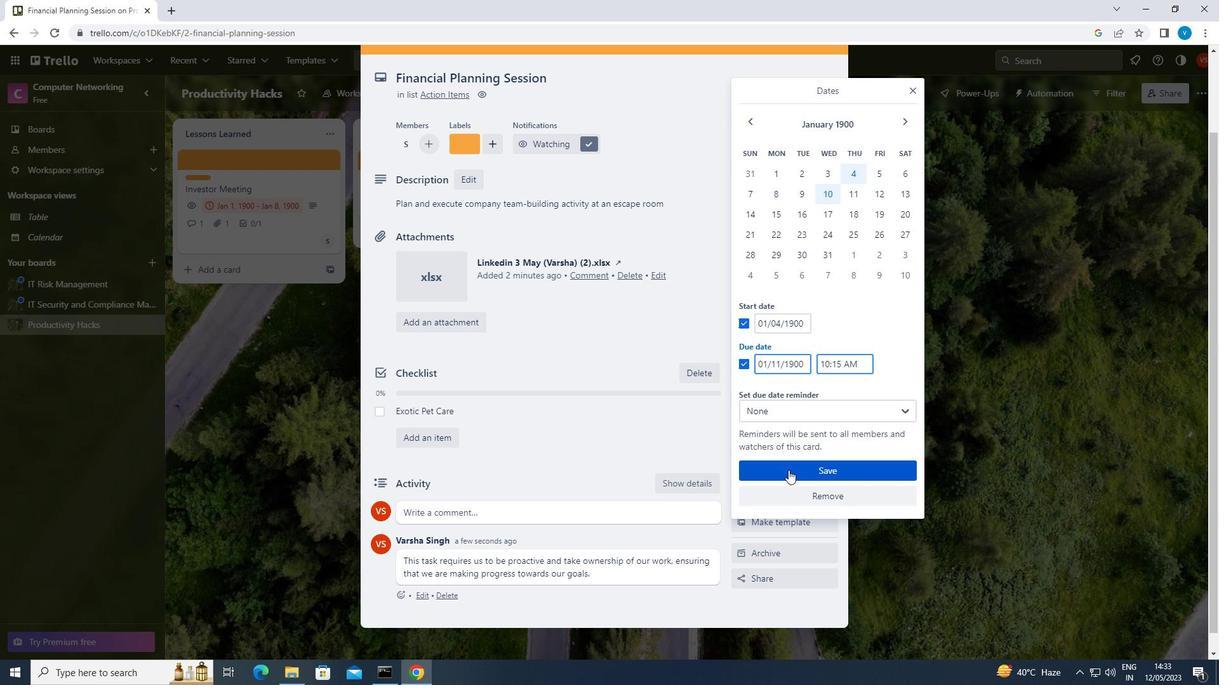 
